 Task: Create a due date automation trigger when advanced on, on the monday before a card is due add content with a name or a description not containing resume at 11:00 AM.
Action: Mouse moved to (1140, 363)
Screenshot: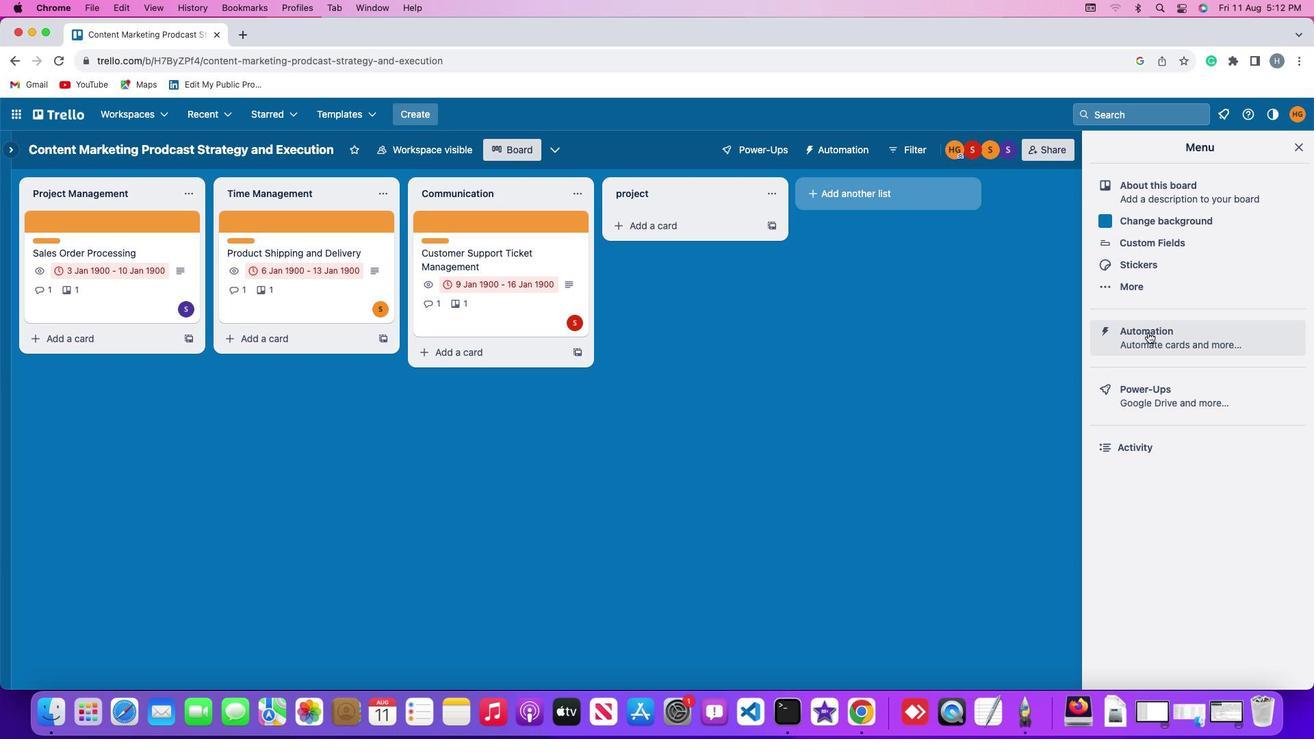 
Action: Mouse pressed left at (1140, 363)
Screenshot: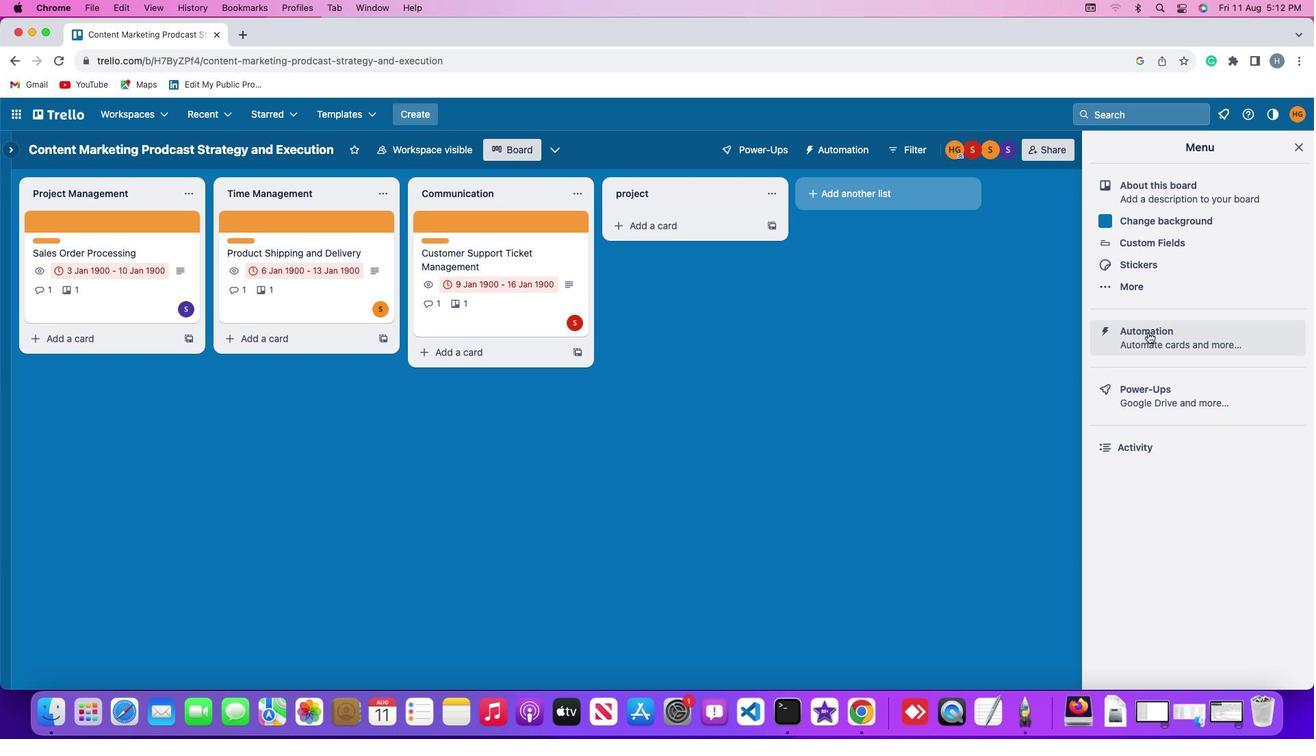 
Action: Mouse pressed left at (1140, 363)
Screenshot: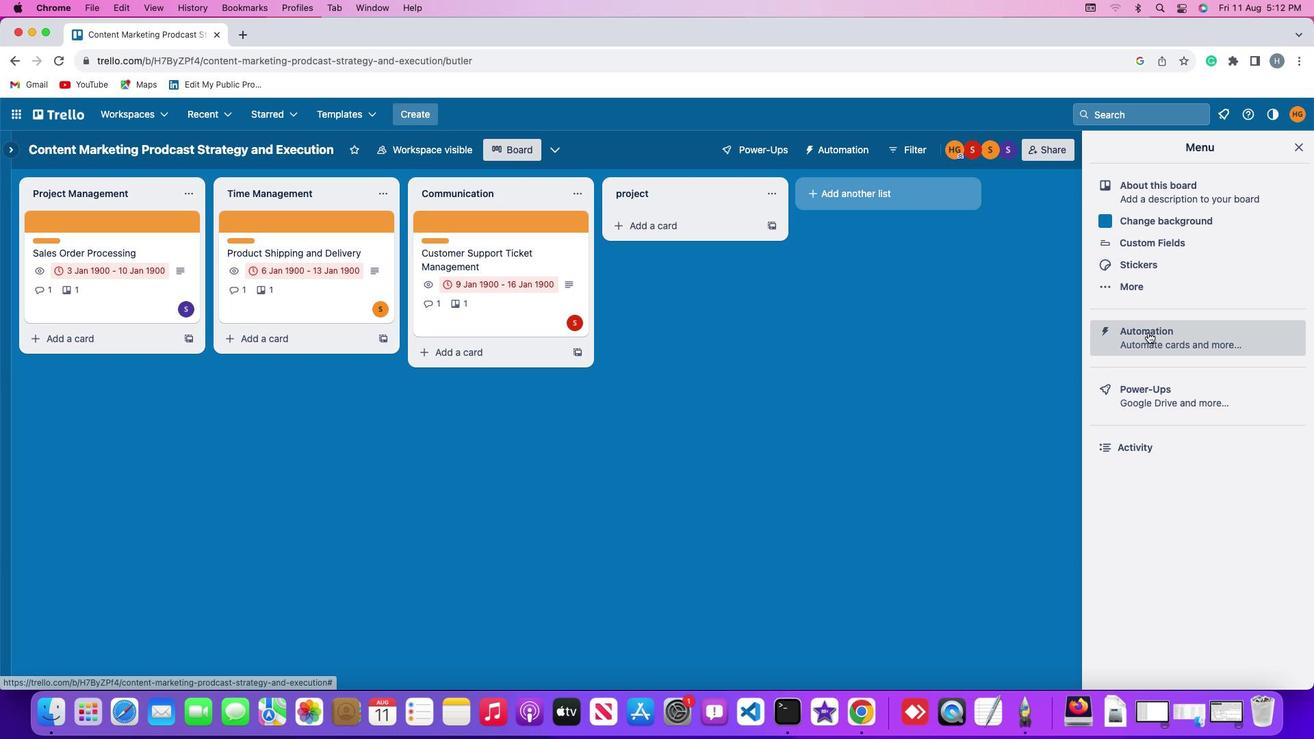 
Action: Mouse moved to (72, 356)
Screenshot: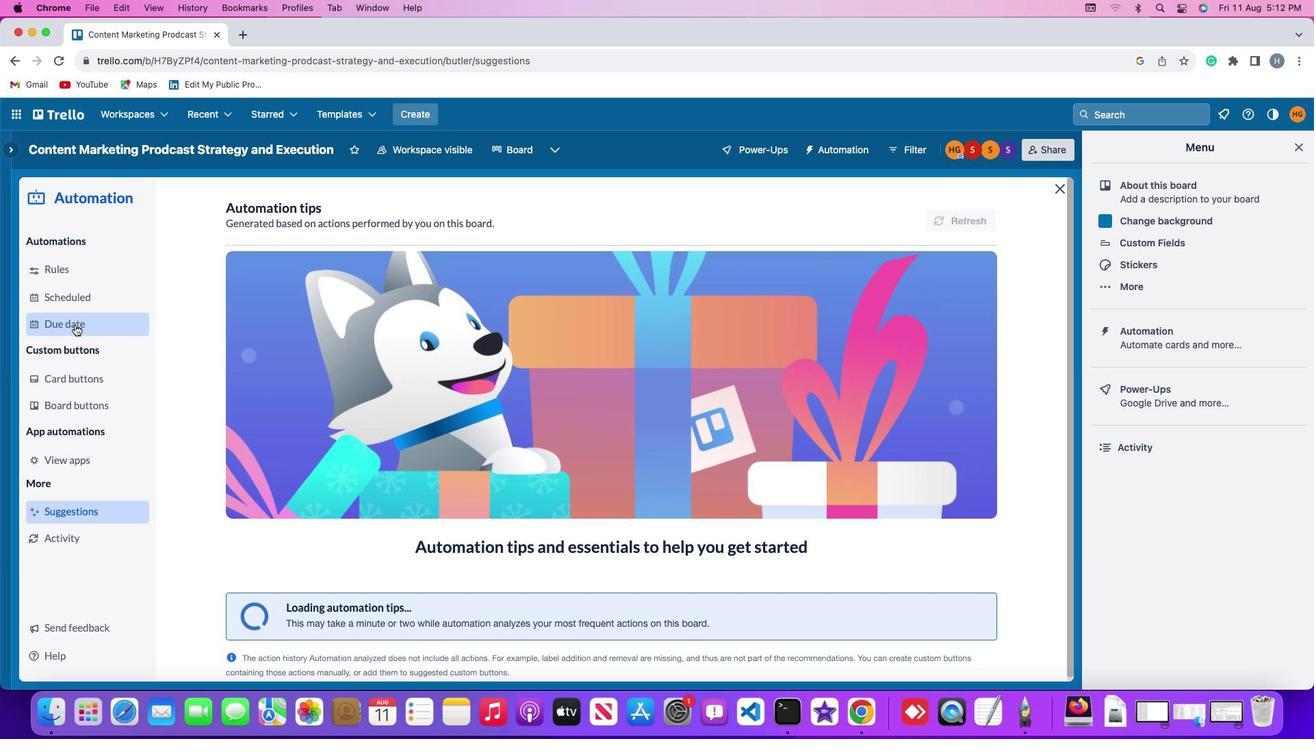 
Action: Mouse pressed left at (72, 356)
Screenshot: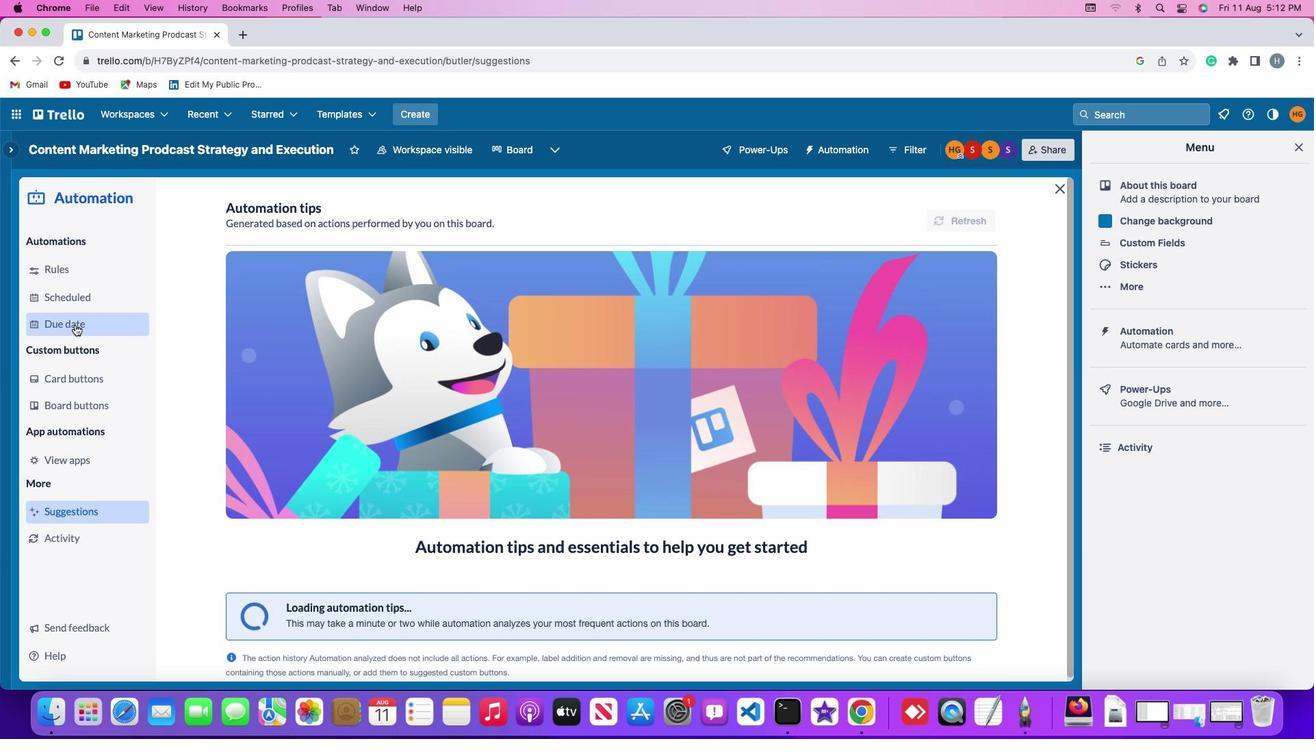 
Action: Mouse moved to (929, 256)
Screenshot: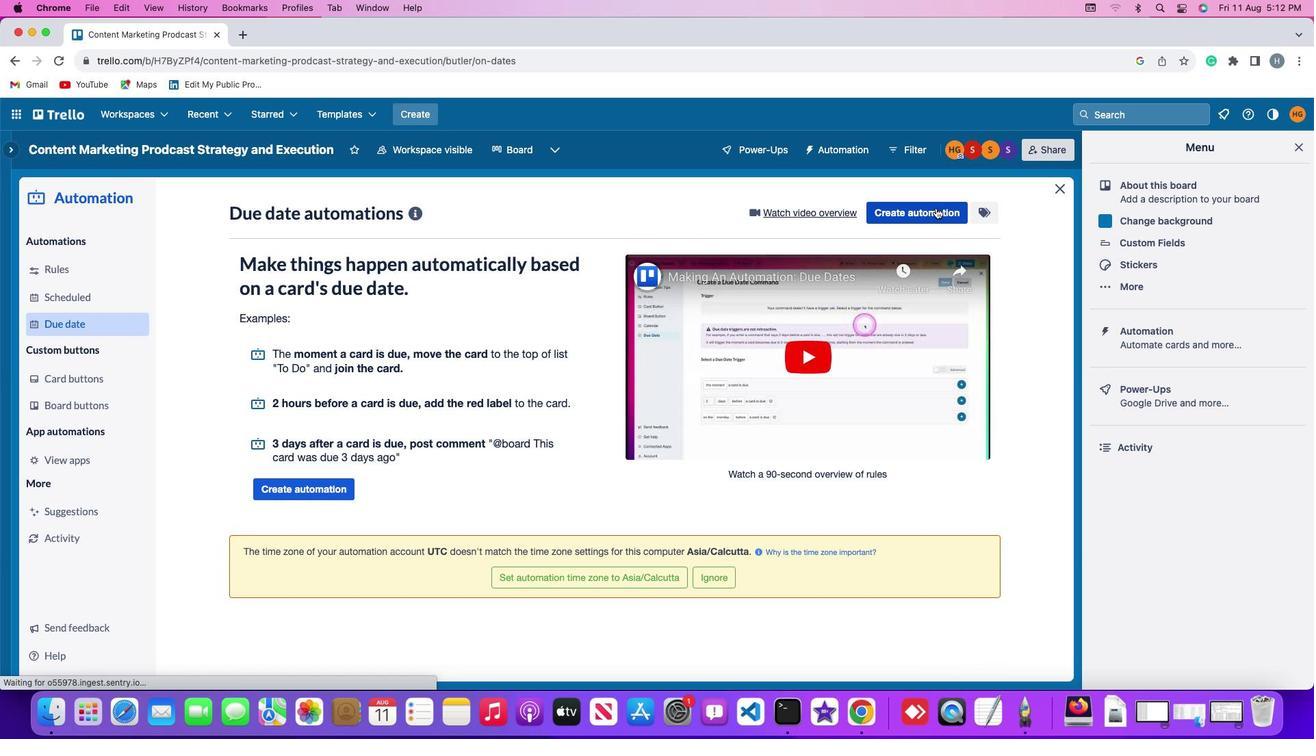 
Action: Mouse pressed left at (929, 256)
Screenshot: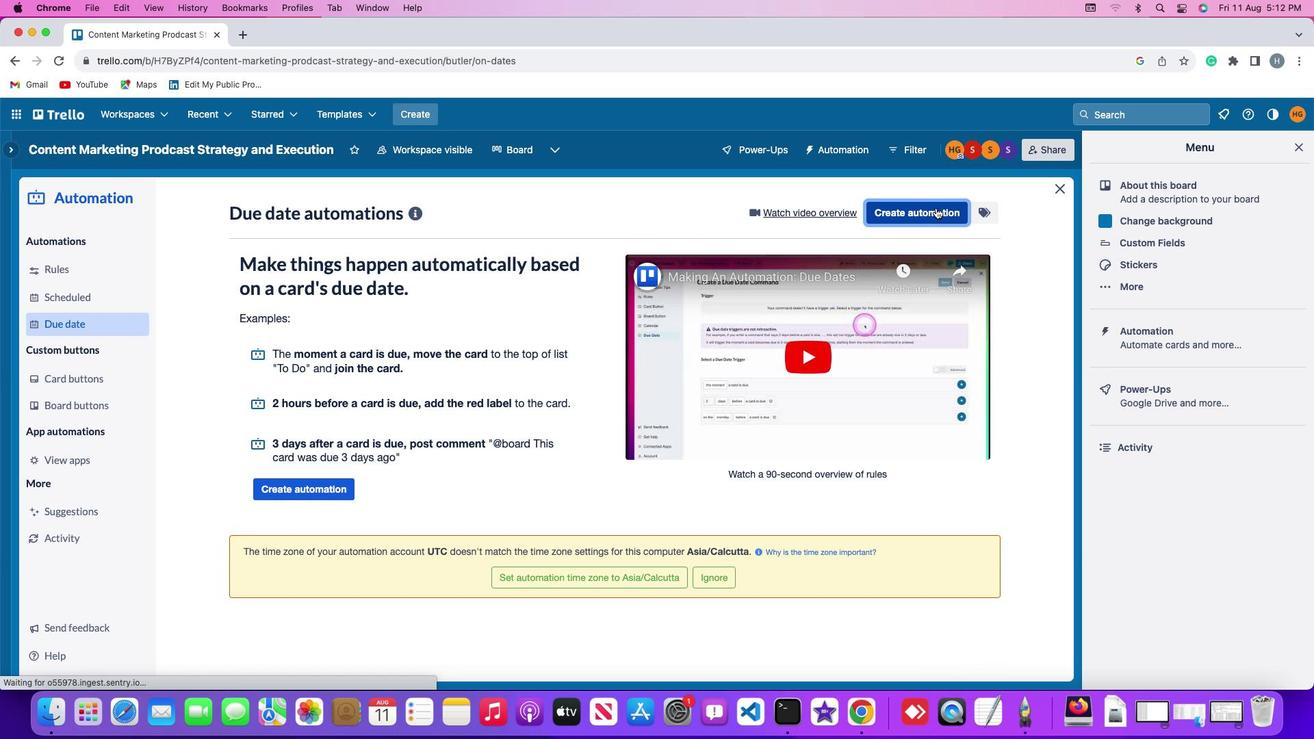 
Action: Mouse moved to (260, 373)
Screenshot: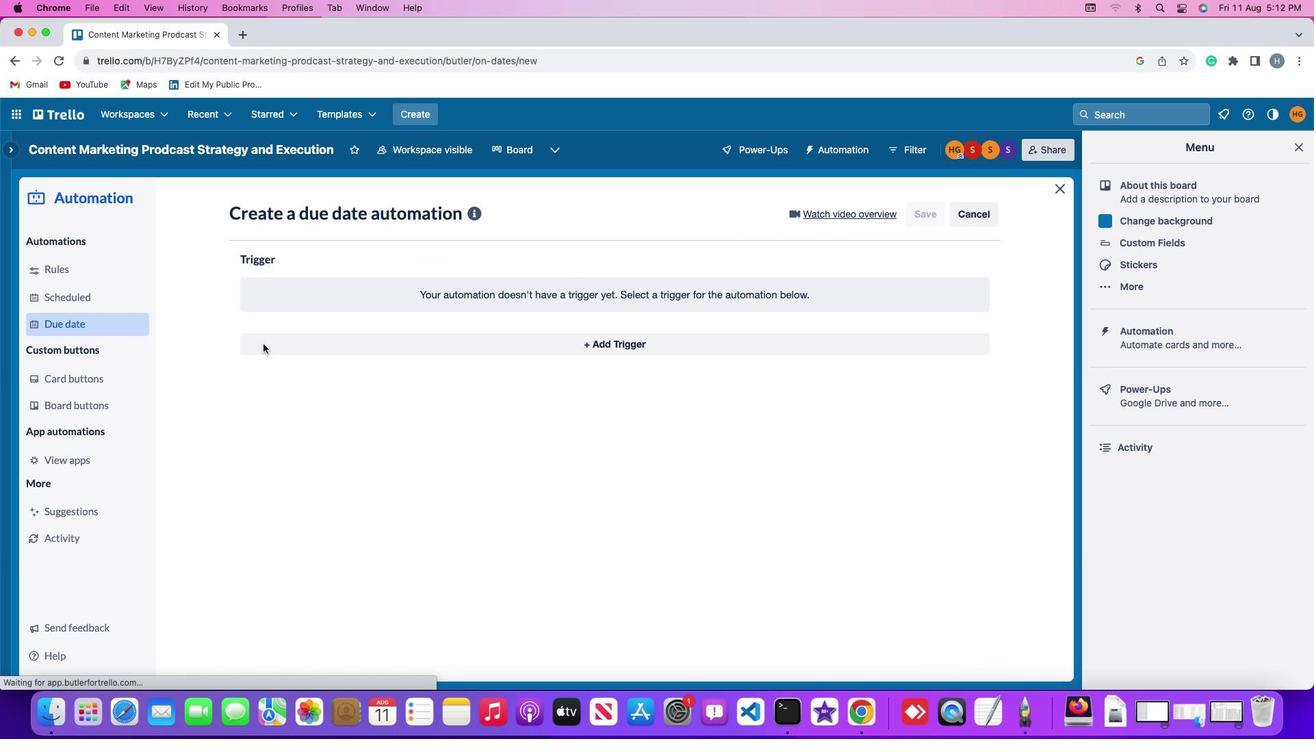 
Action: Mouse pressed left at (260, 373)
Screenshot: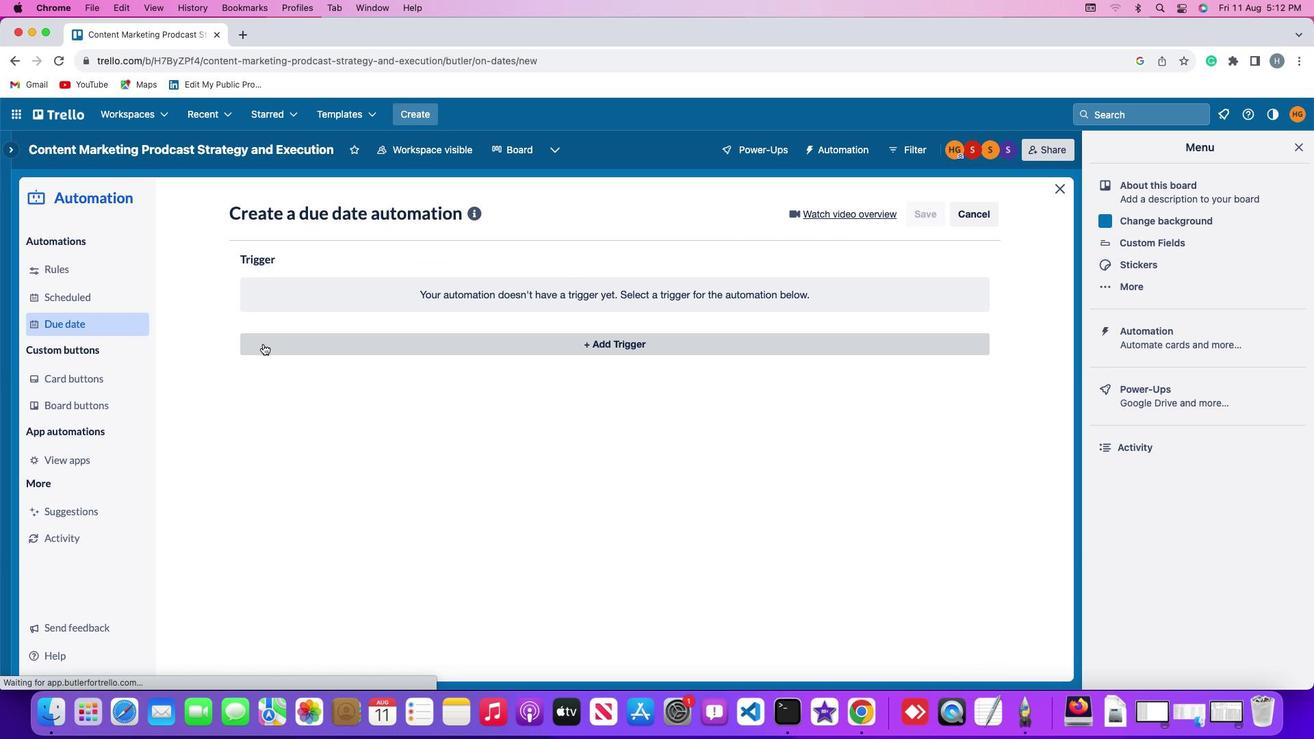 
Action: Mouse moved to (297, 596)
Screenshot: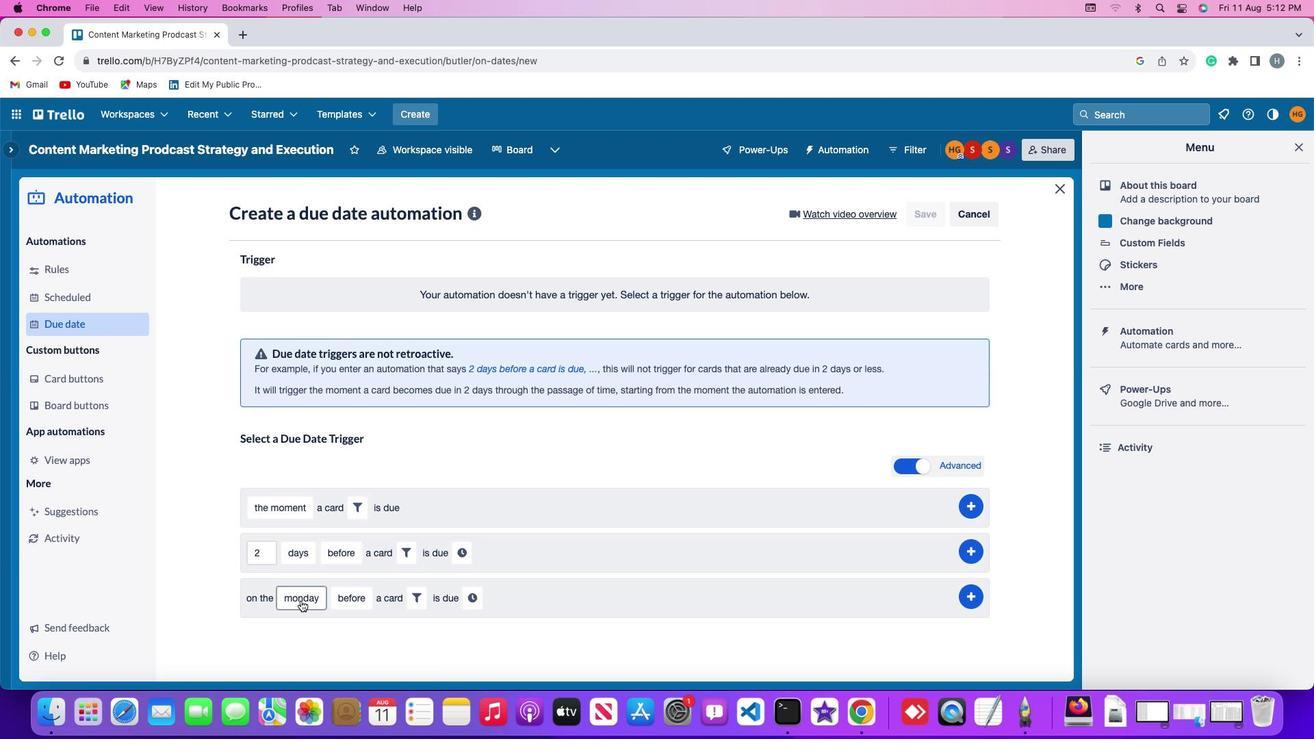 
Action: Mouse pressed left at (297, 596)
Screenshot: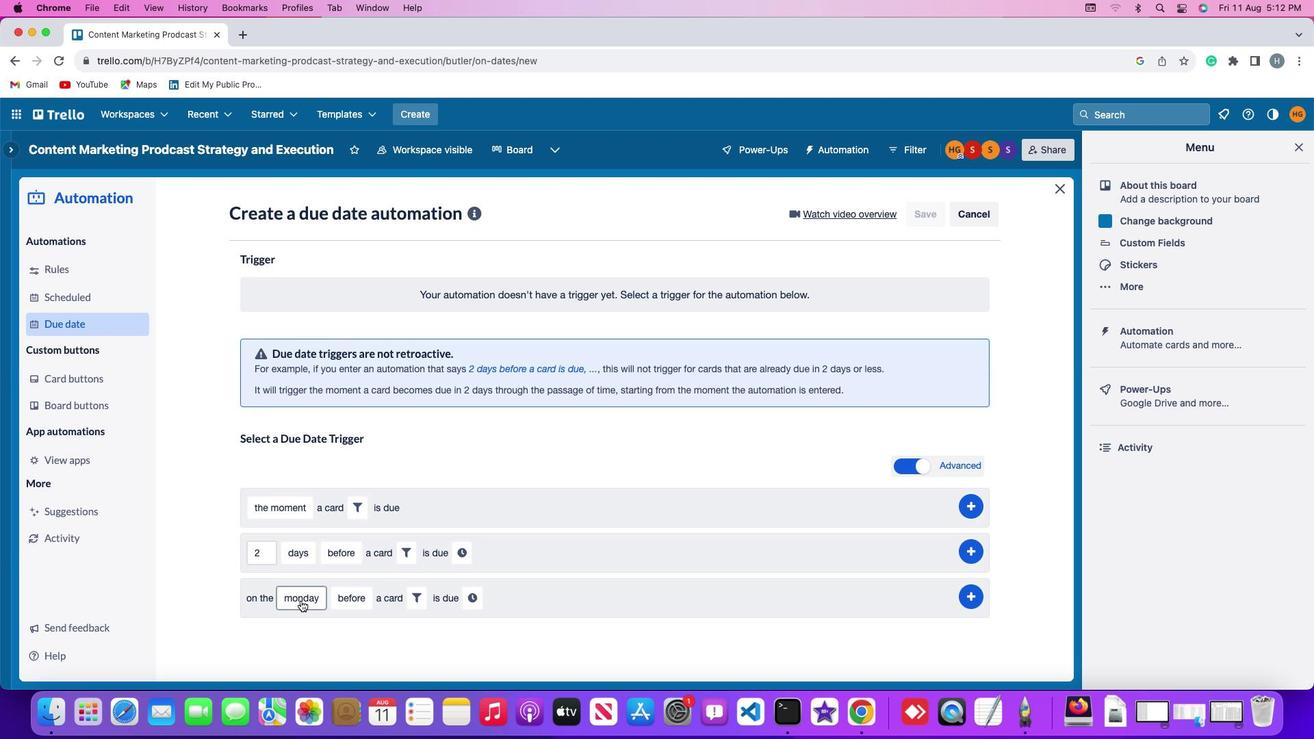 
Action: Mouse moved to (323, 430)
Screenshot: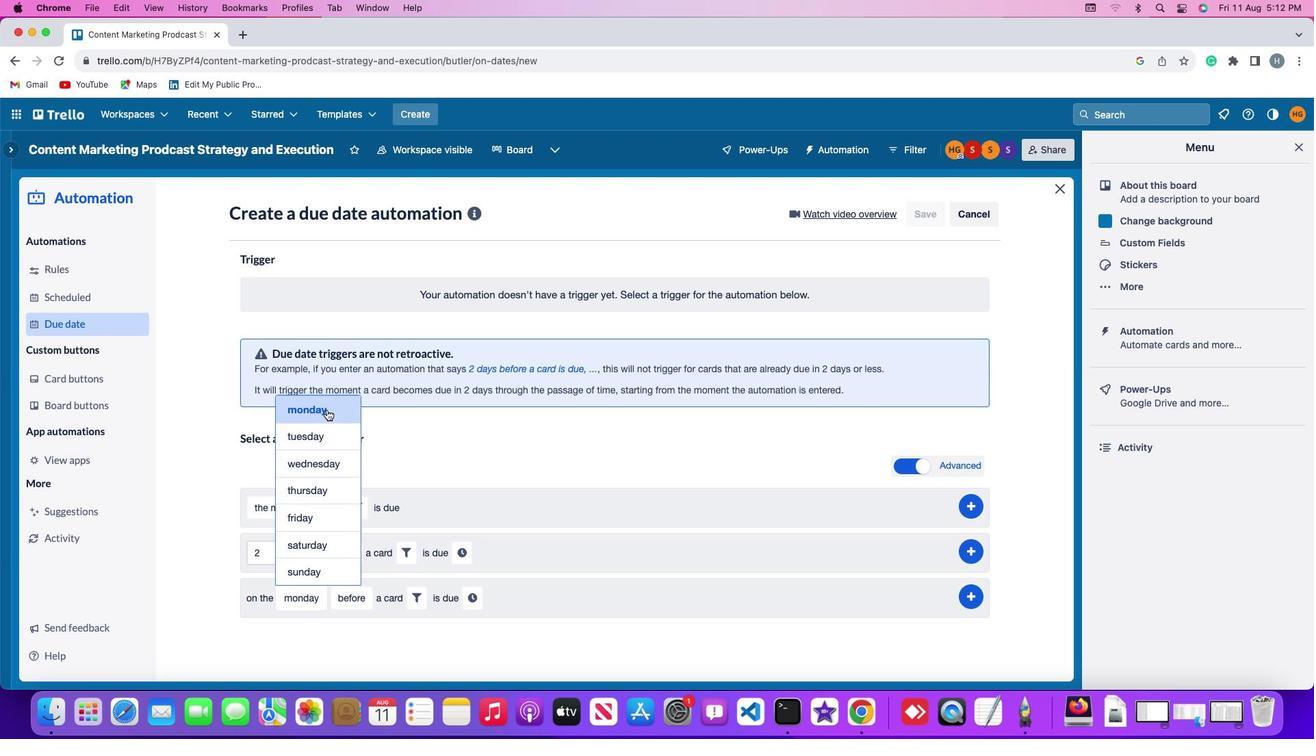 
Action: Mouse pressed left at (323, 430)
Screenshot: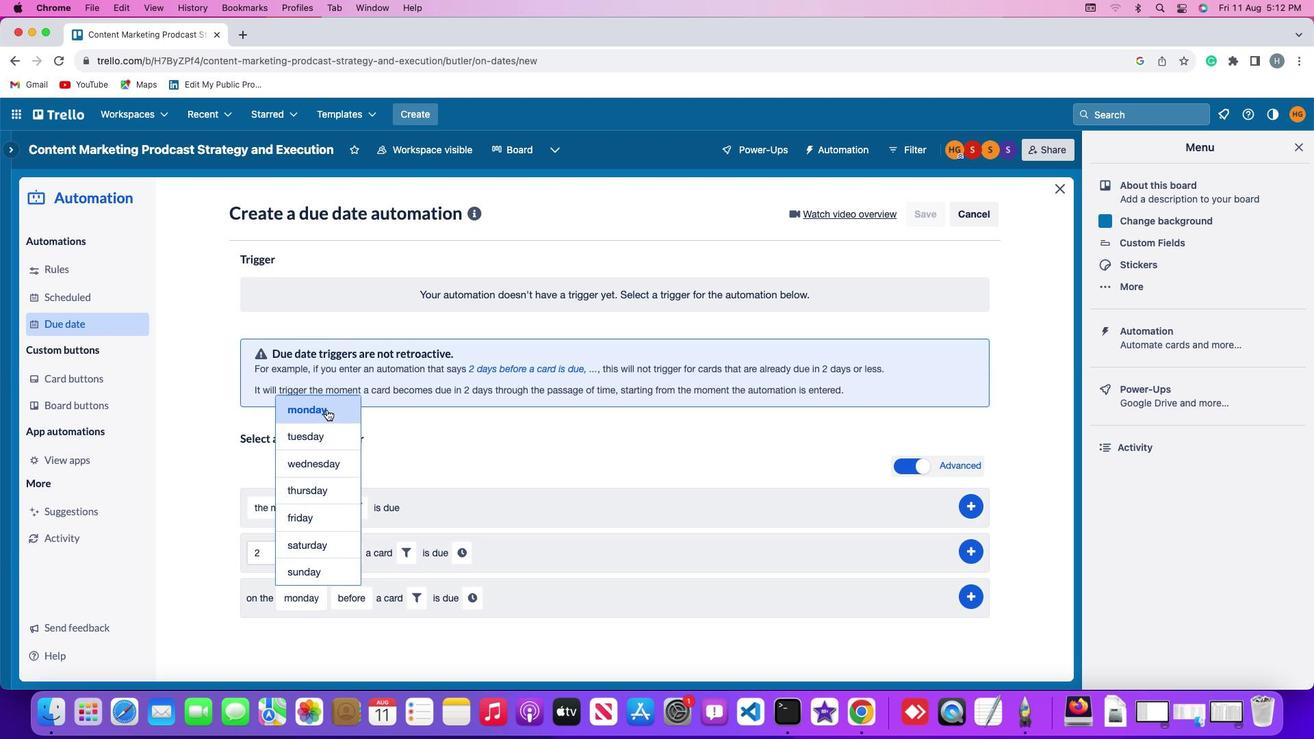 
Action: Mouse moved to (339, 593)
Screenshot: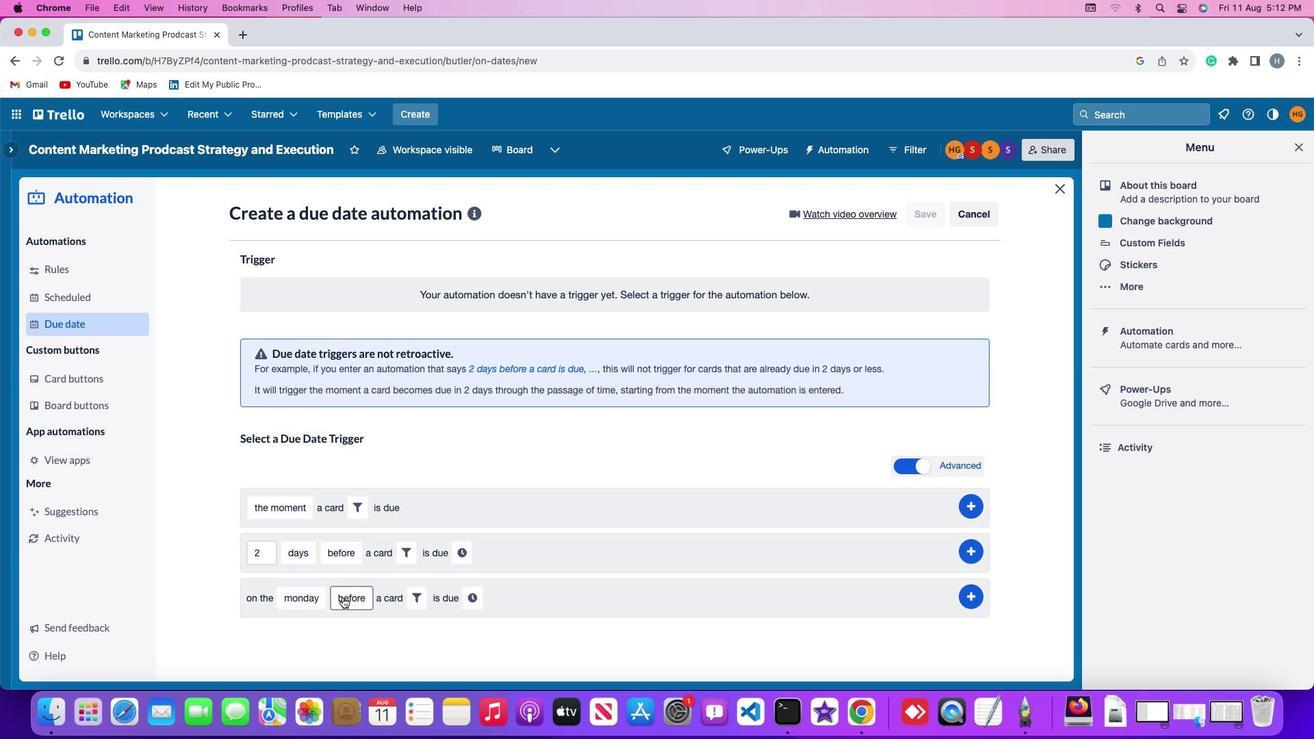 
Action: Mouse pressed left at (339, 593)
Screenshot: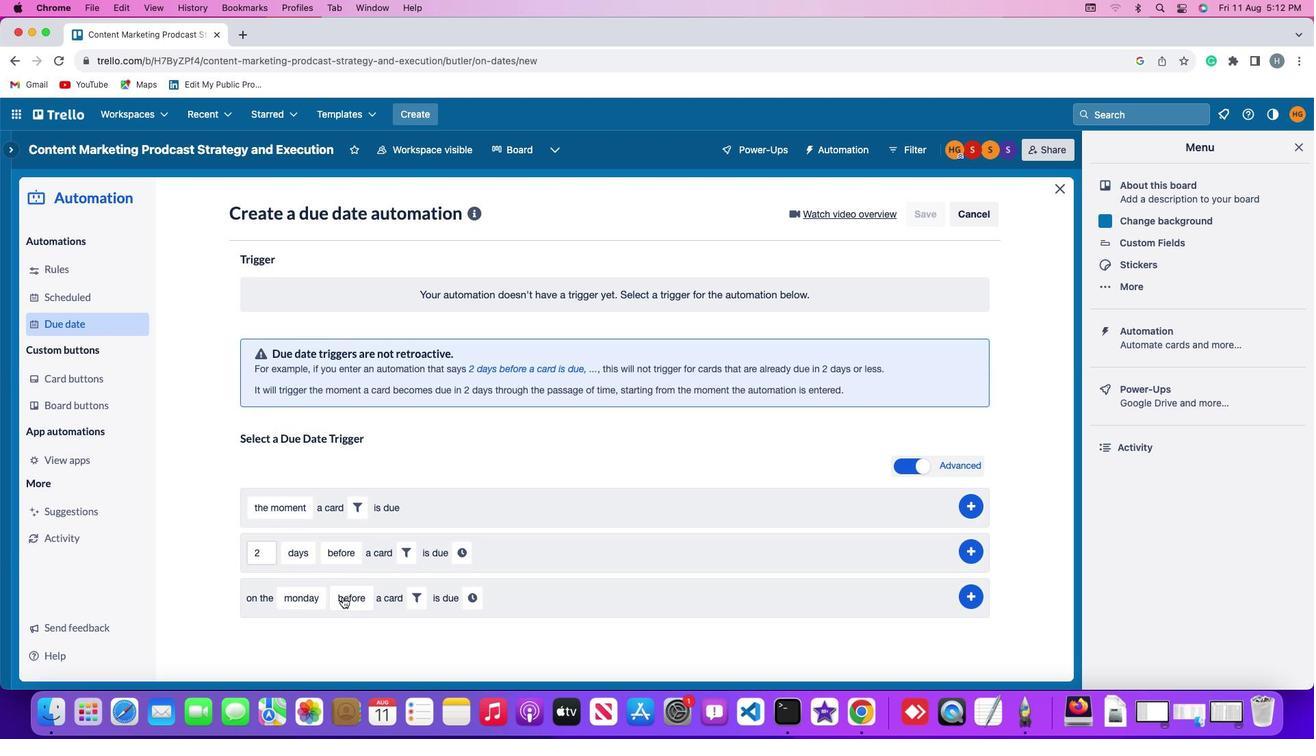 
Action: Mouse moved to (371, 497)
Screenshot: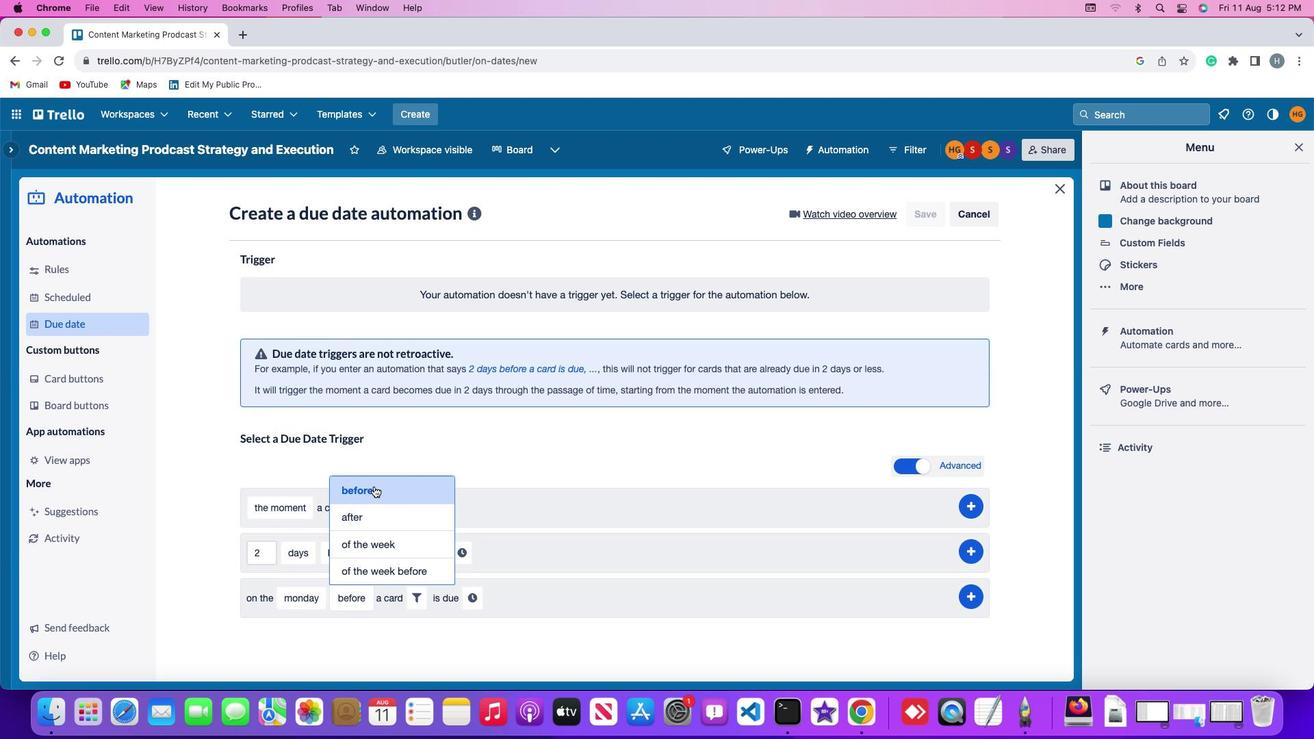 
Action: Mouse pressed left at (371, 497)
Screenshot: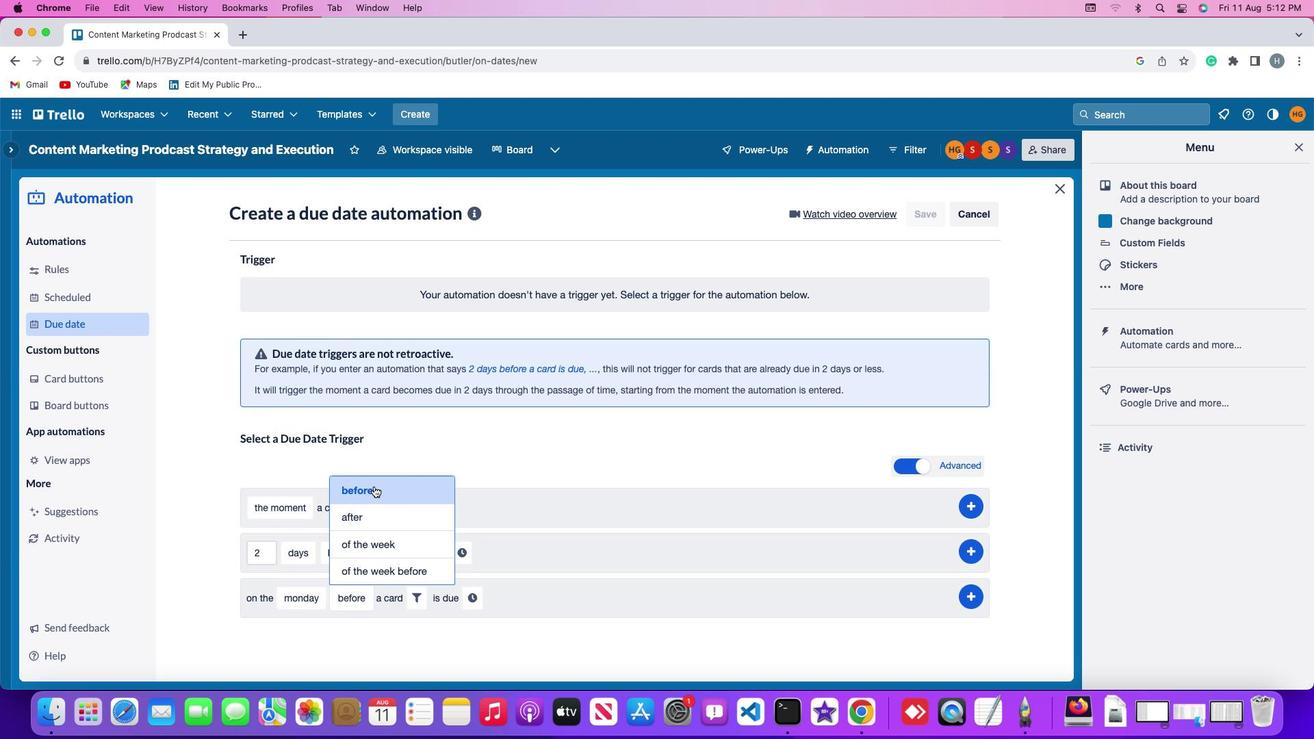 
Action: Mouse moved to (415, 588)
Screenshot: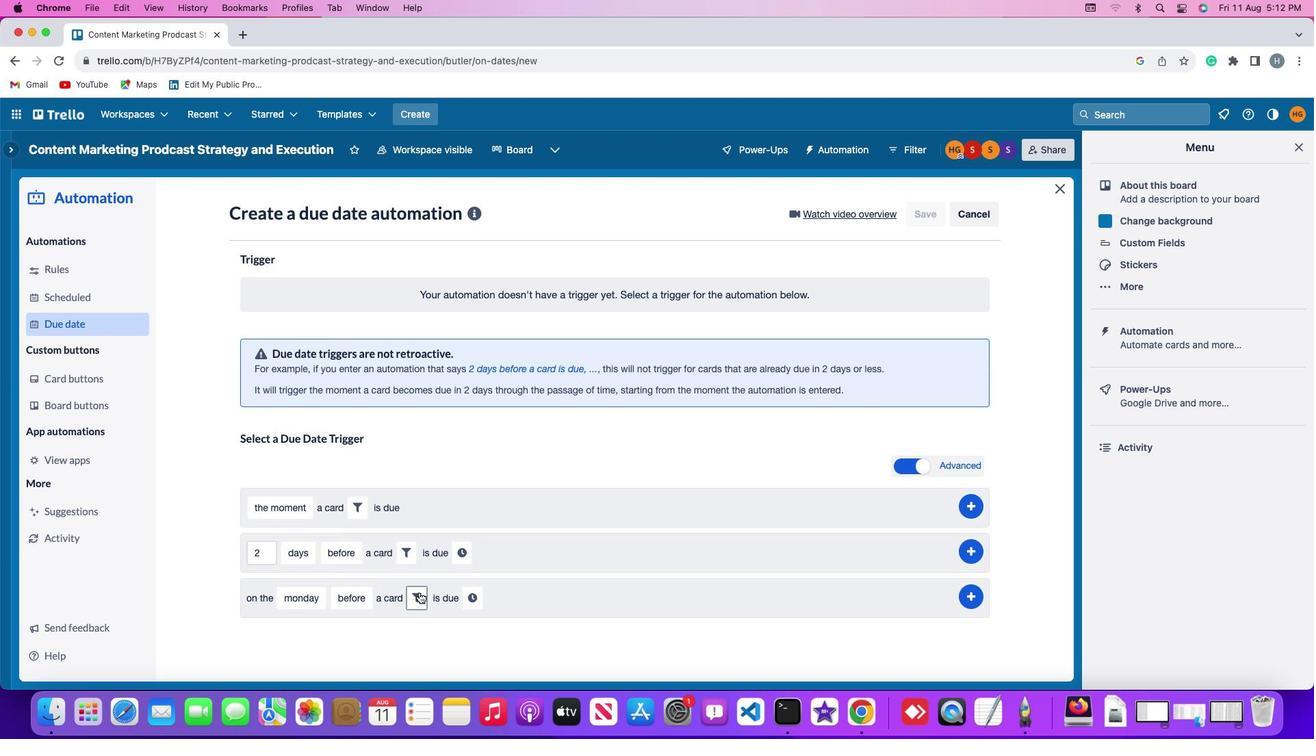 
Action: Mouse pressed left at (415, 588)
Screenshot: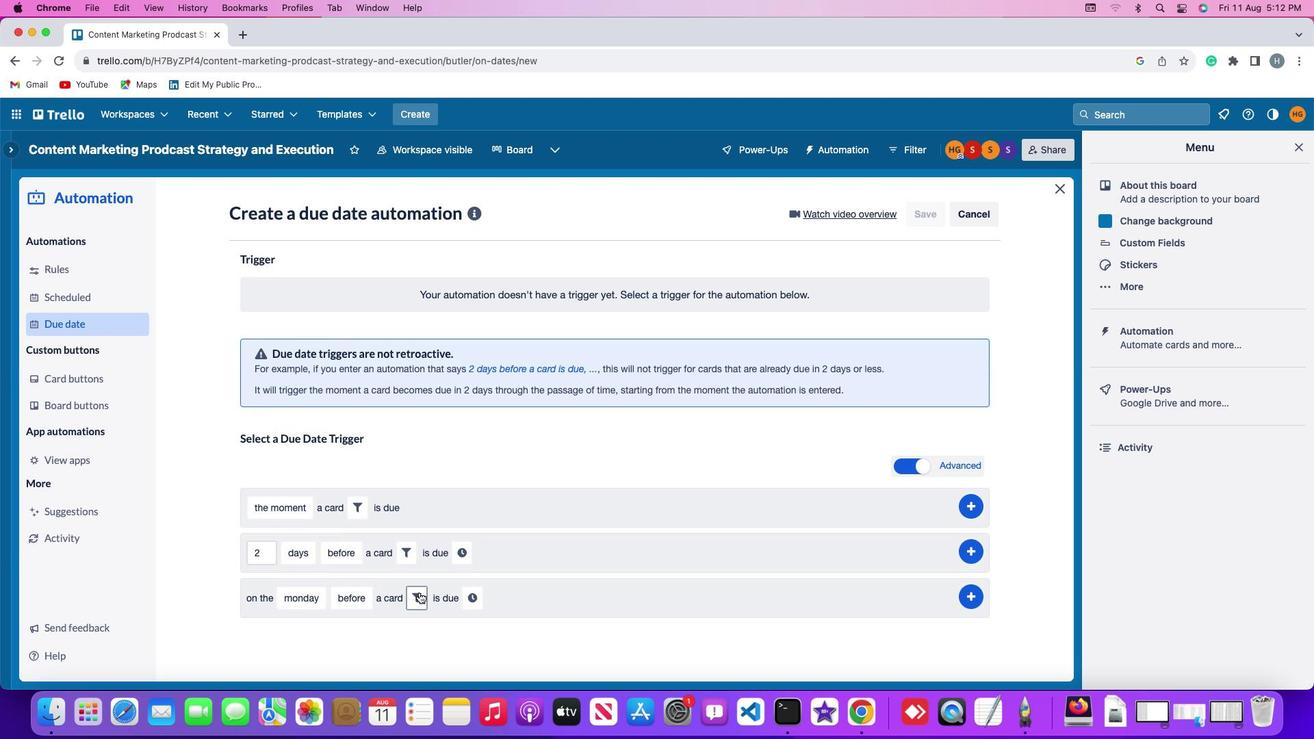 
Action: Mouse moved to (576, 634)
Screenshot: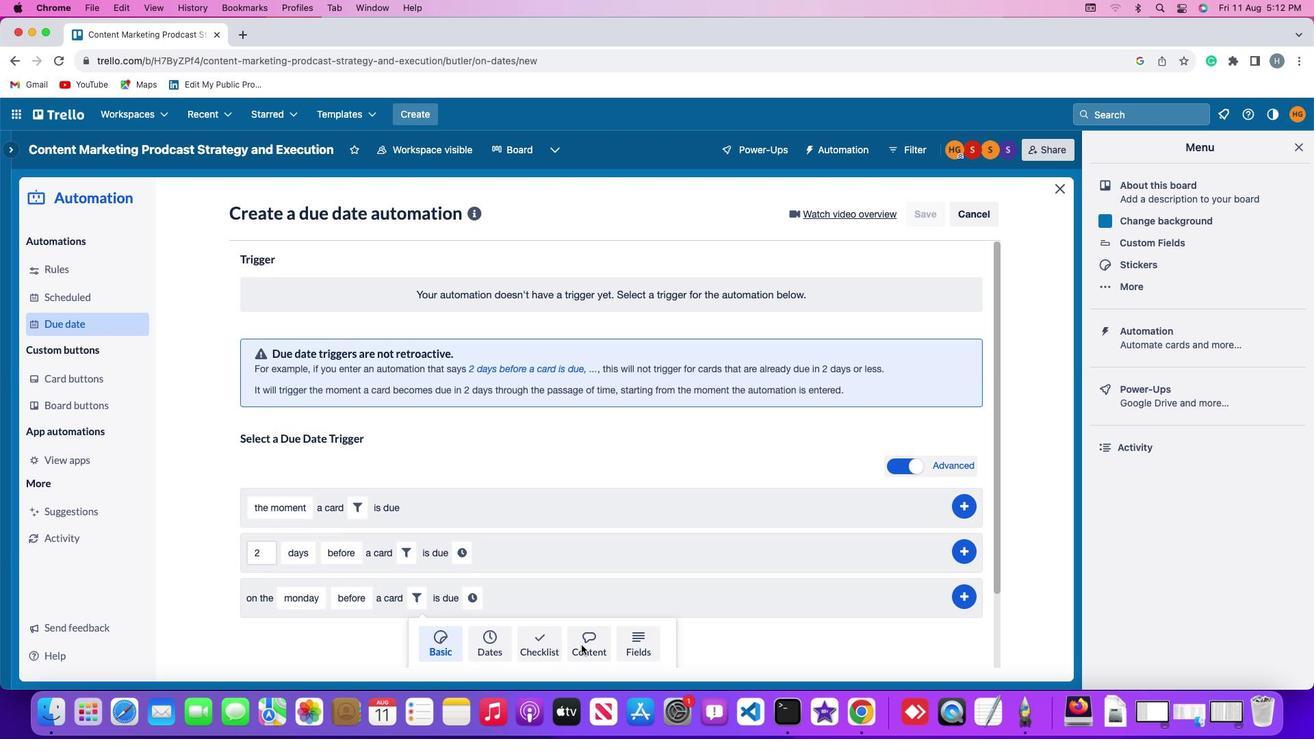 
Action: Mouse pressed left at (576, 634)
Screenshot: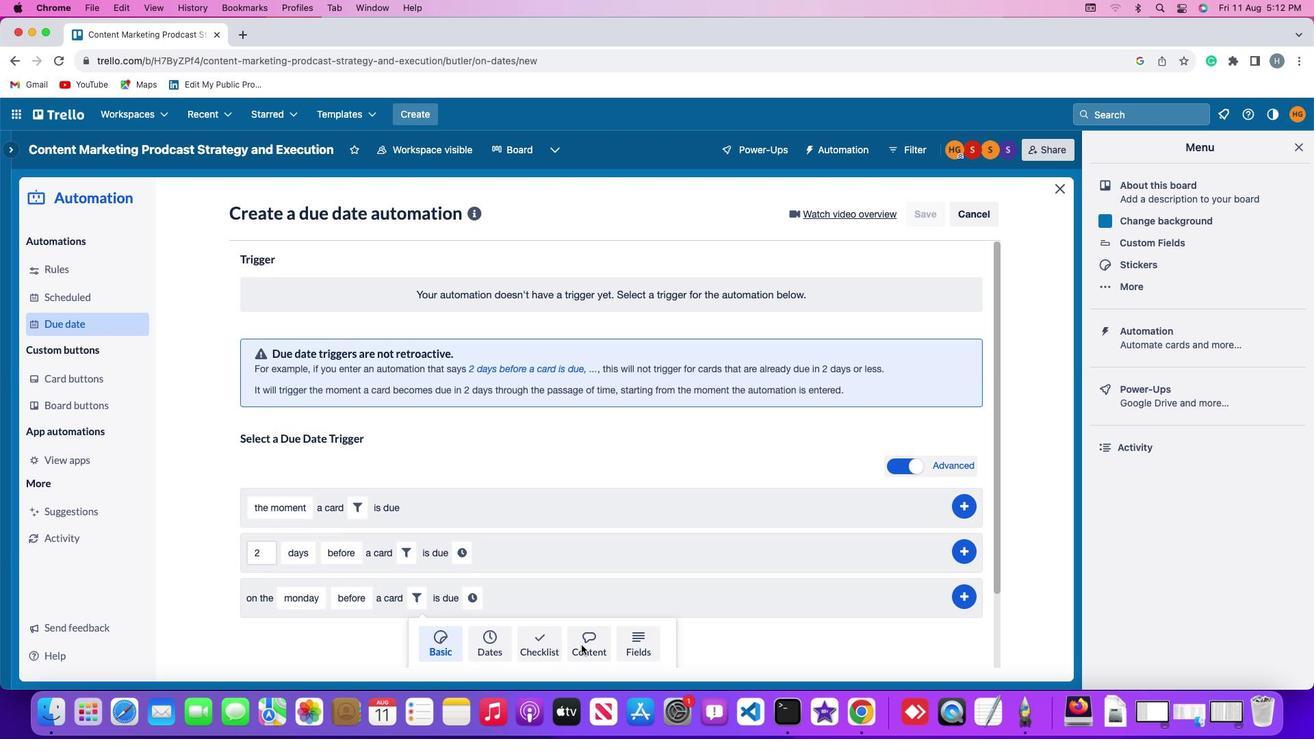 
Action: Mouse moved to (360, 632)
Screenshot: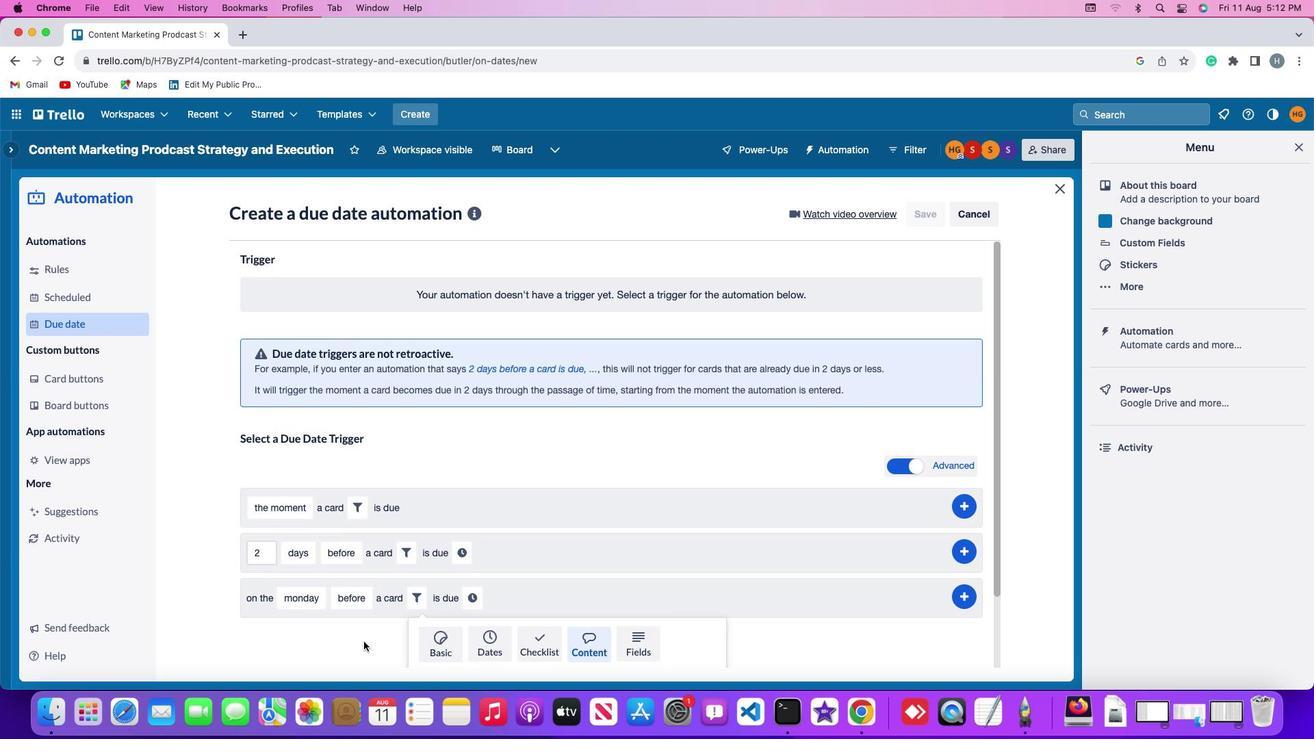 
Action: Mouse scrolled (360, 632) with delta (0, 74)
Screenshot: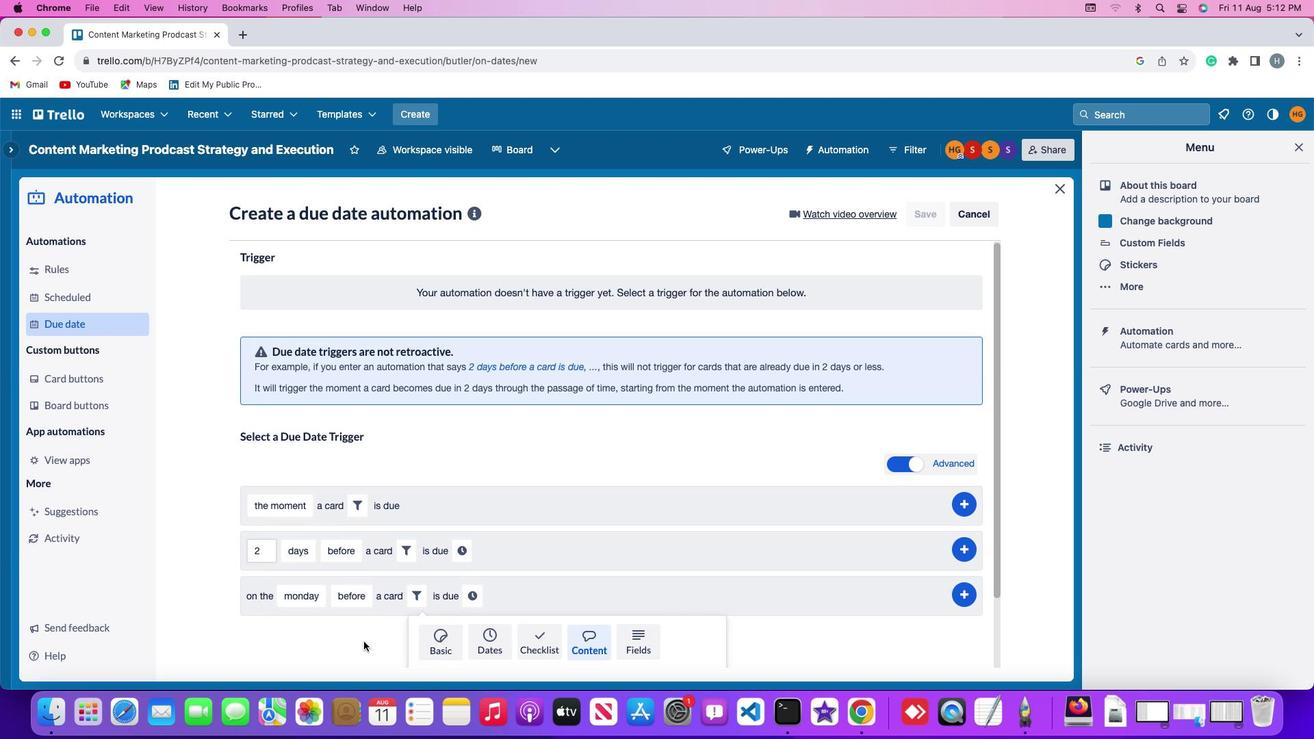 
Action: Mouse moved to (360, 632)
Screenshot: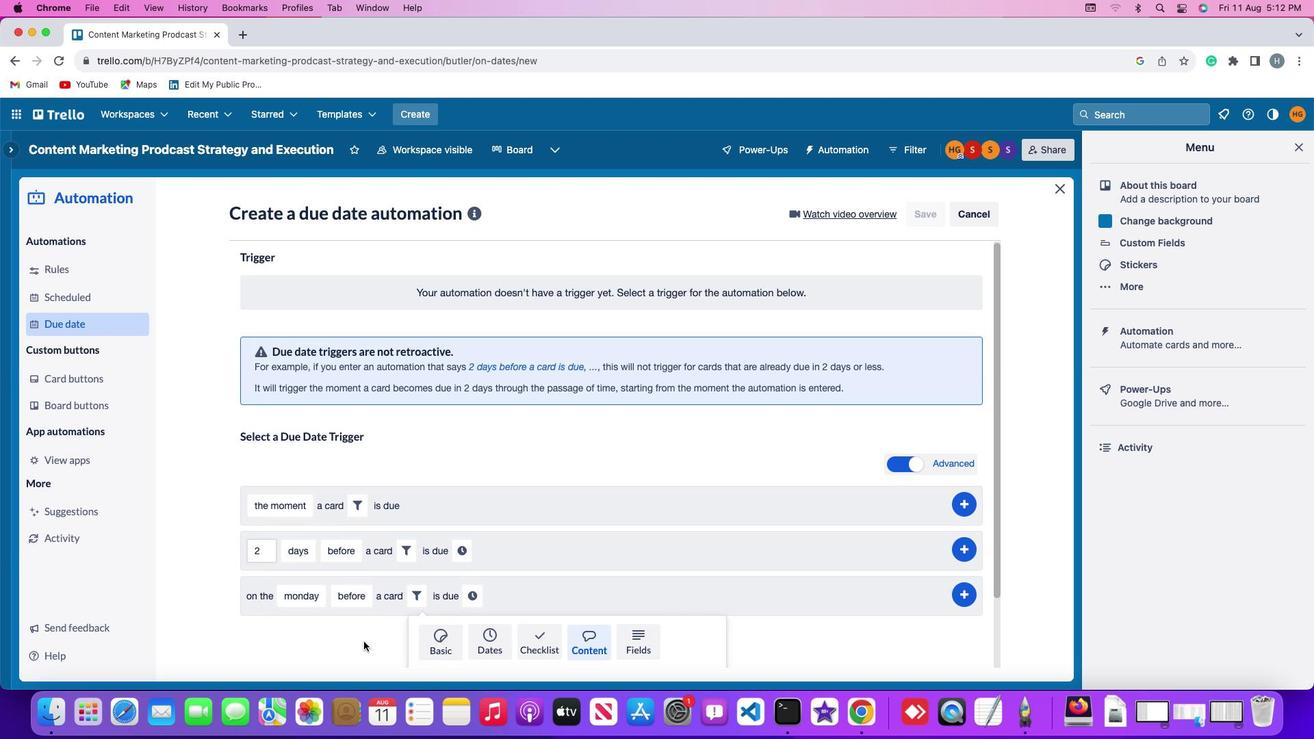 
Action: Mouse scrolled (360, 632) with delta (0, 74)
Screenshot: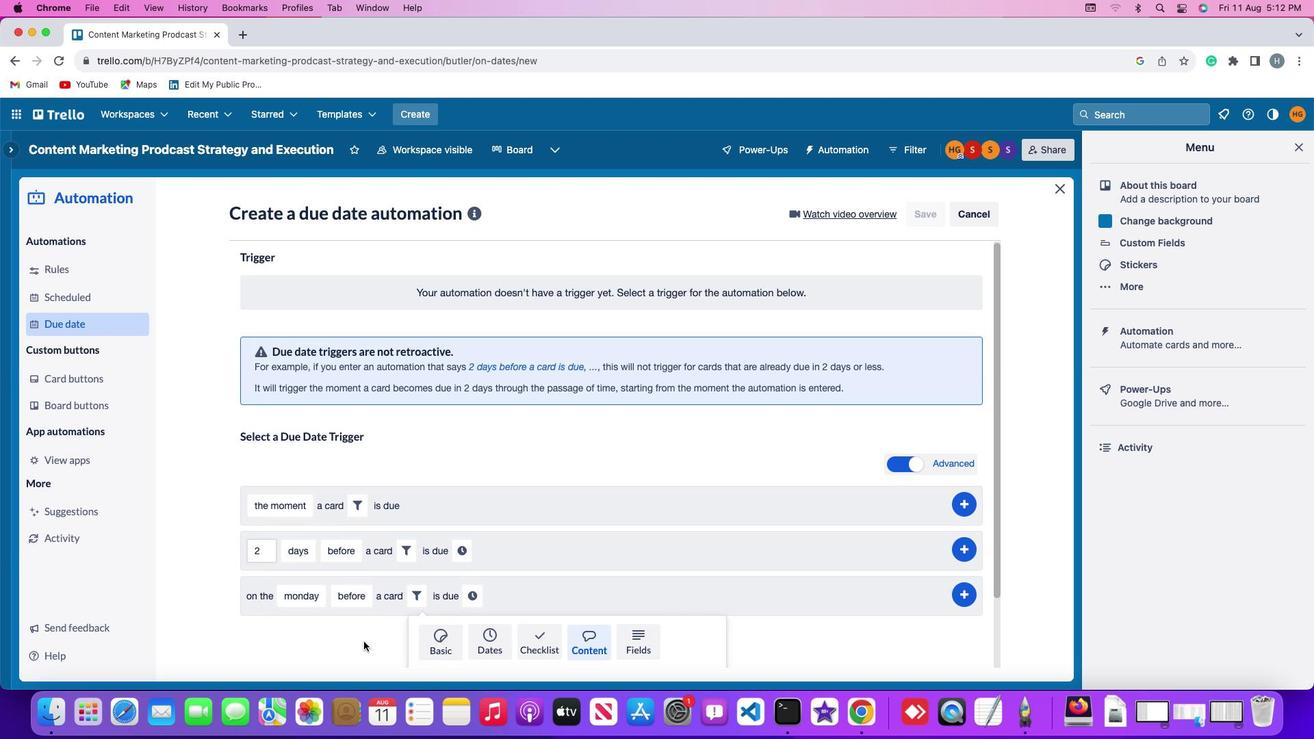 
Action: Mouse scrolled (360, 632) with delta (0, 73)
Screenshot: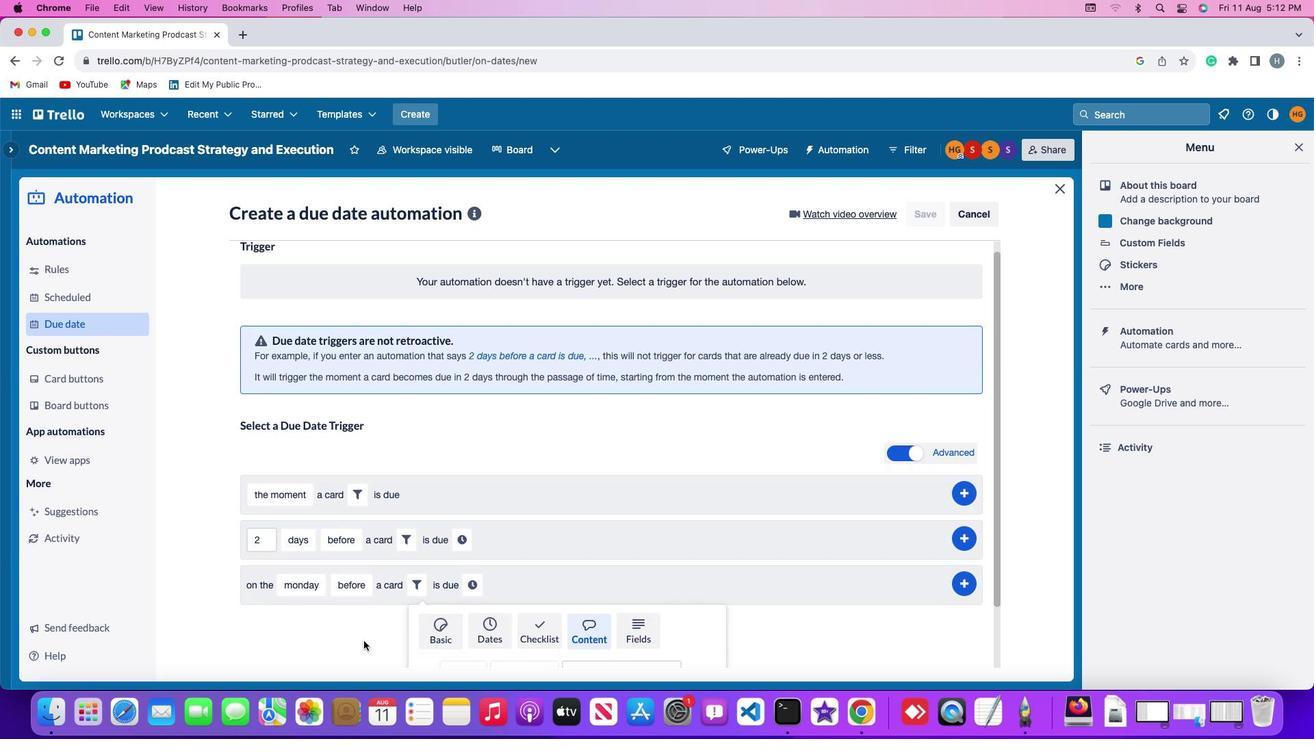 
Action: Mouse scrolled (360, 632) with delta (0, 72)
Screenshot: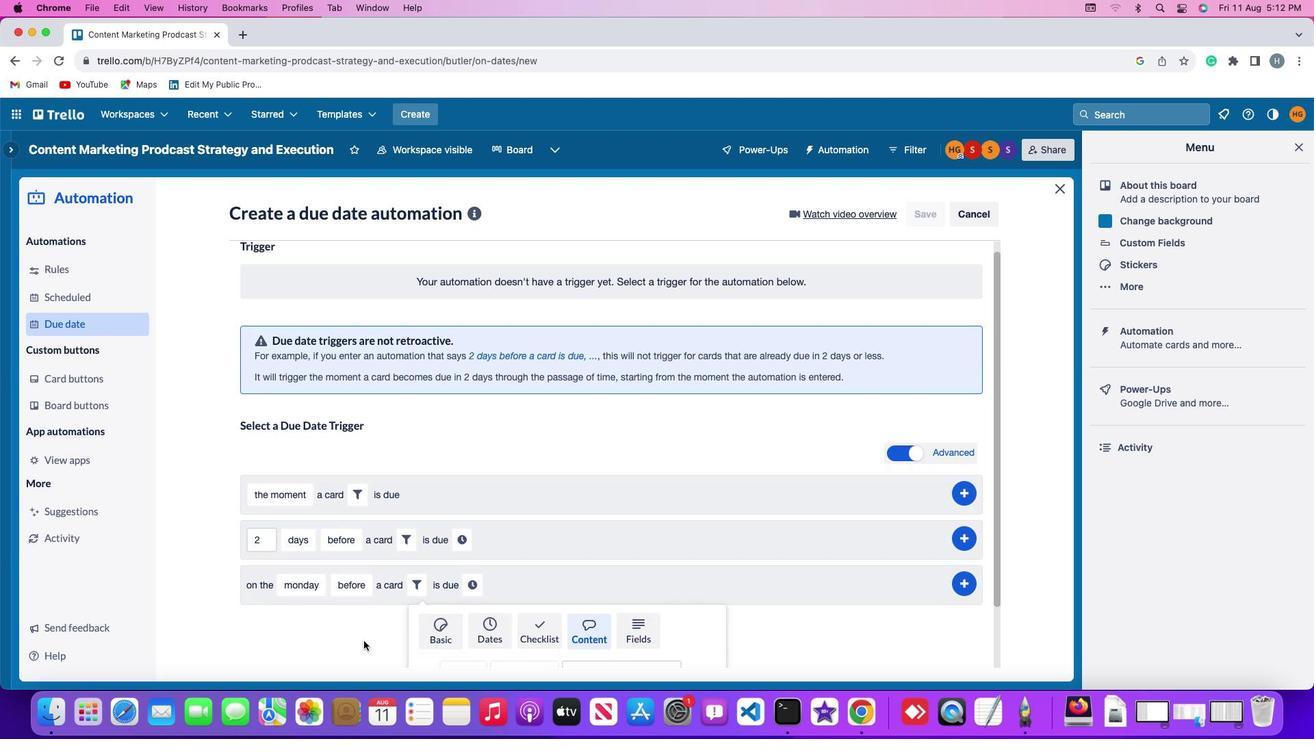 
Action: Mouse moved to (360, 632)
Screenshot: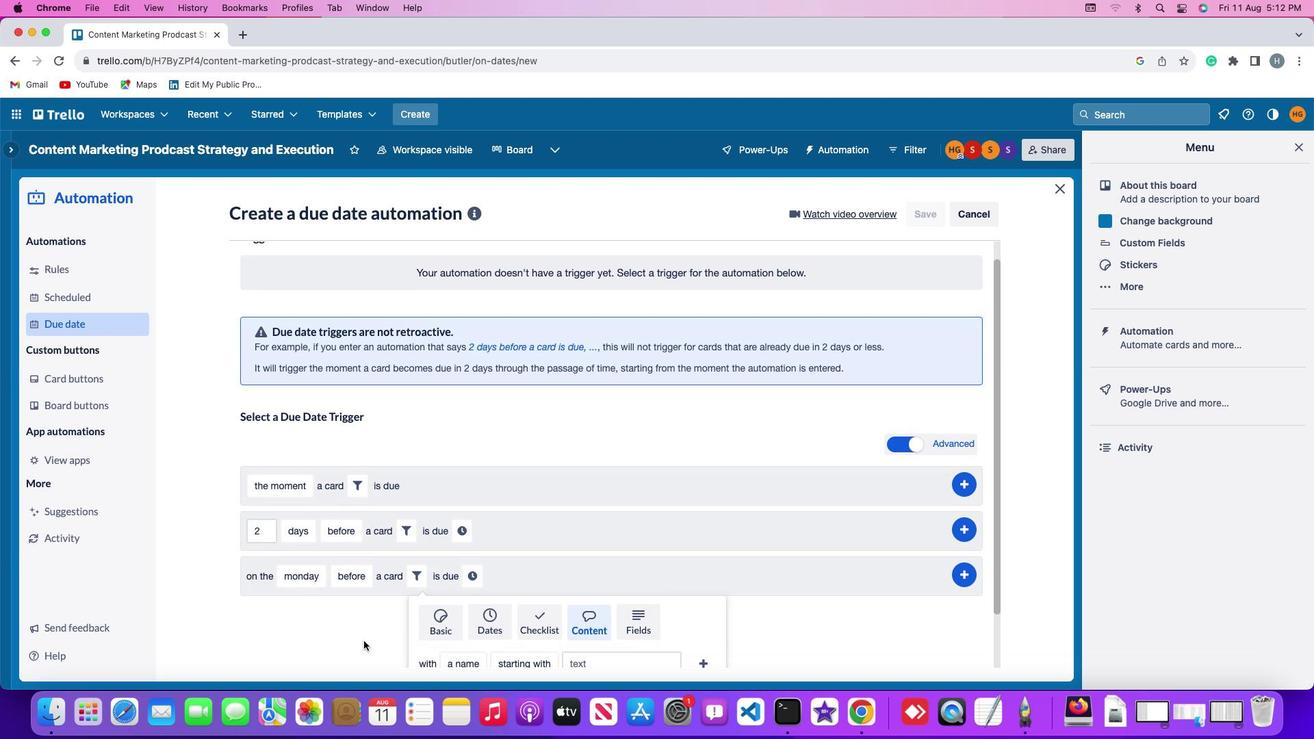 
Action: Mouse scrolled (360, 632) with delta (0, 71)
Screenshot: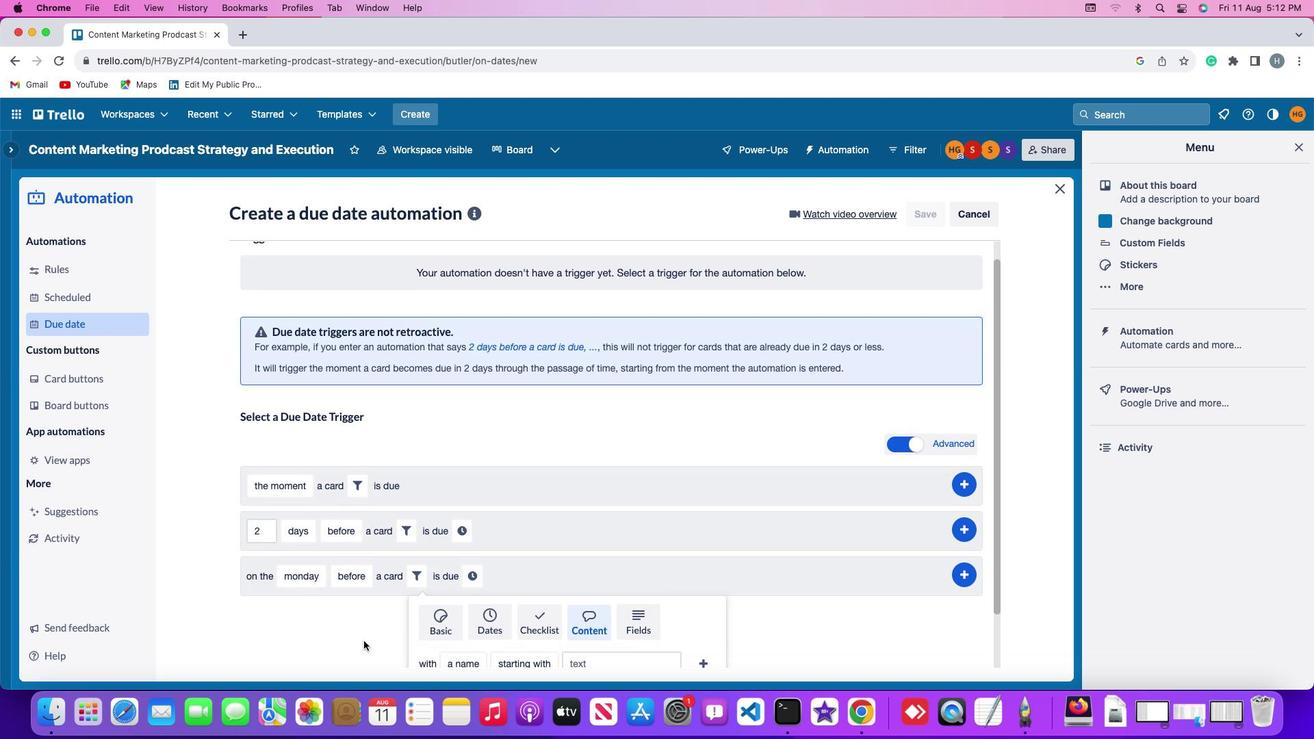 
Action: Mouse moved to (359, 630)
Screenshot: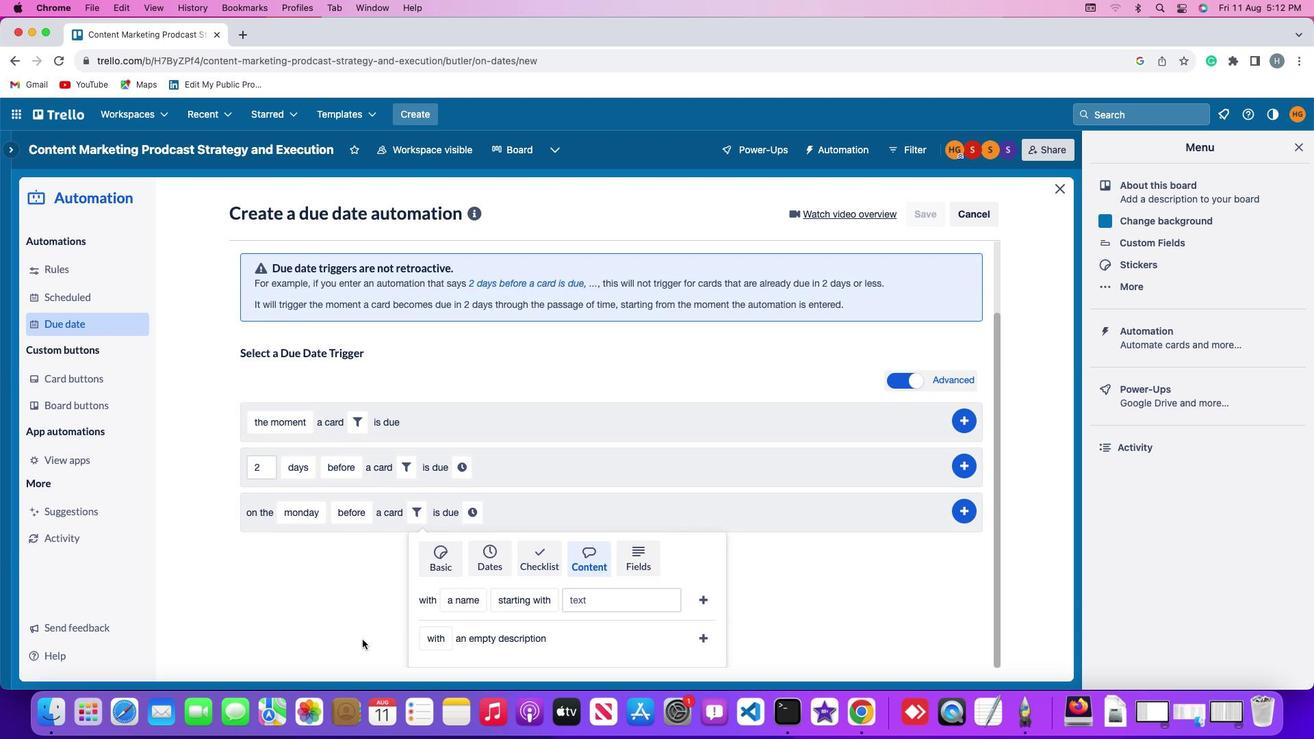 
Action: Mouse scrolled (359, 630) with delta (0, 74)
Screenshot: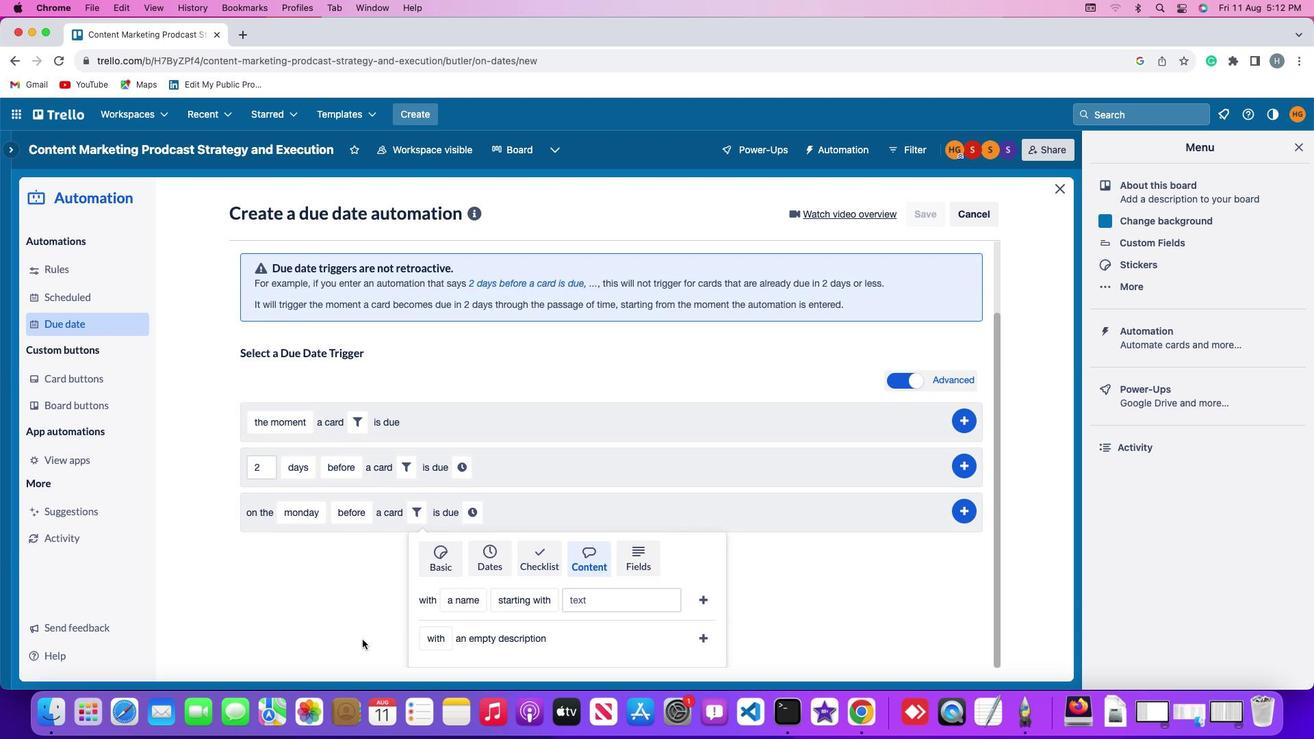 
Action: Mouse scrolled (359, 630) with delta (0, 74)
Screenshot: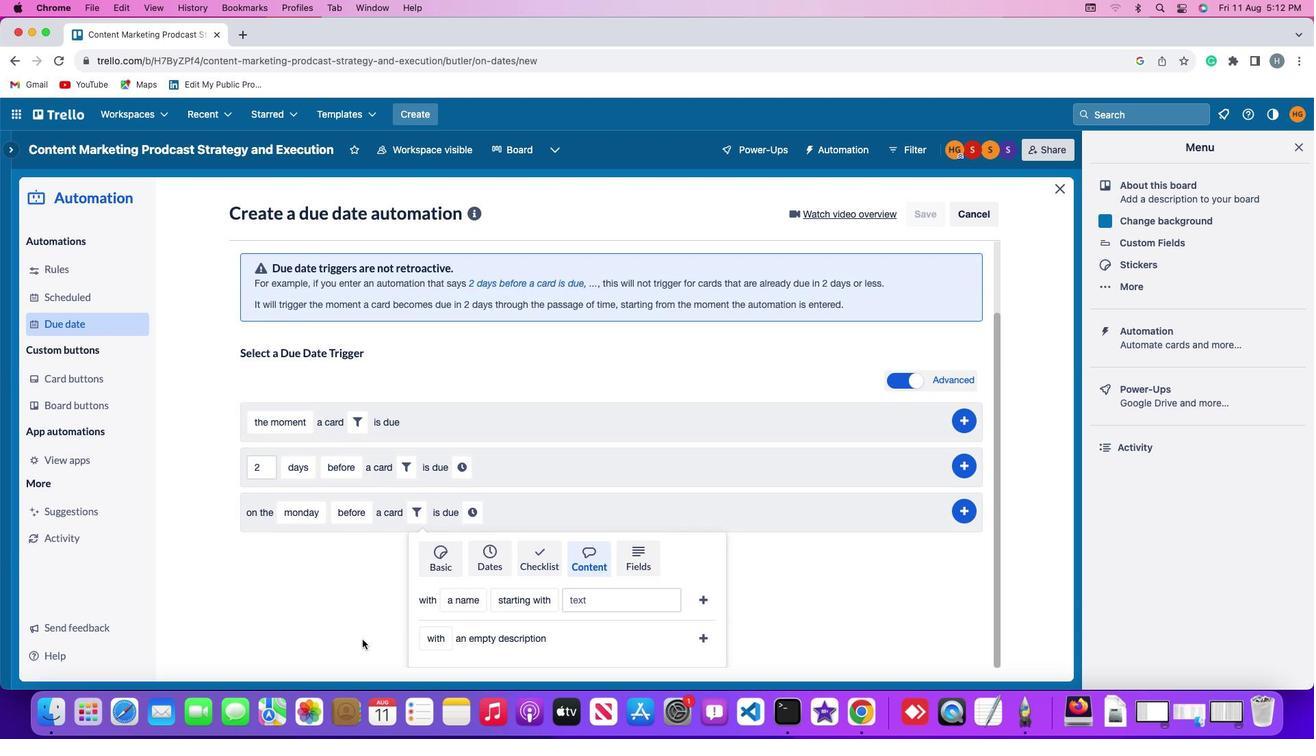 
Action: Mouse scrolled (359, 630) with delta (0, 73)
Screenshot: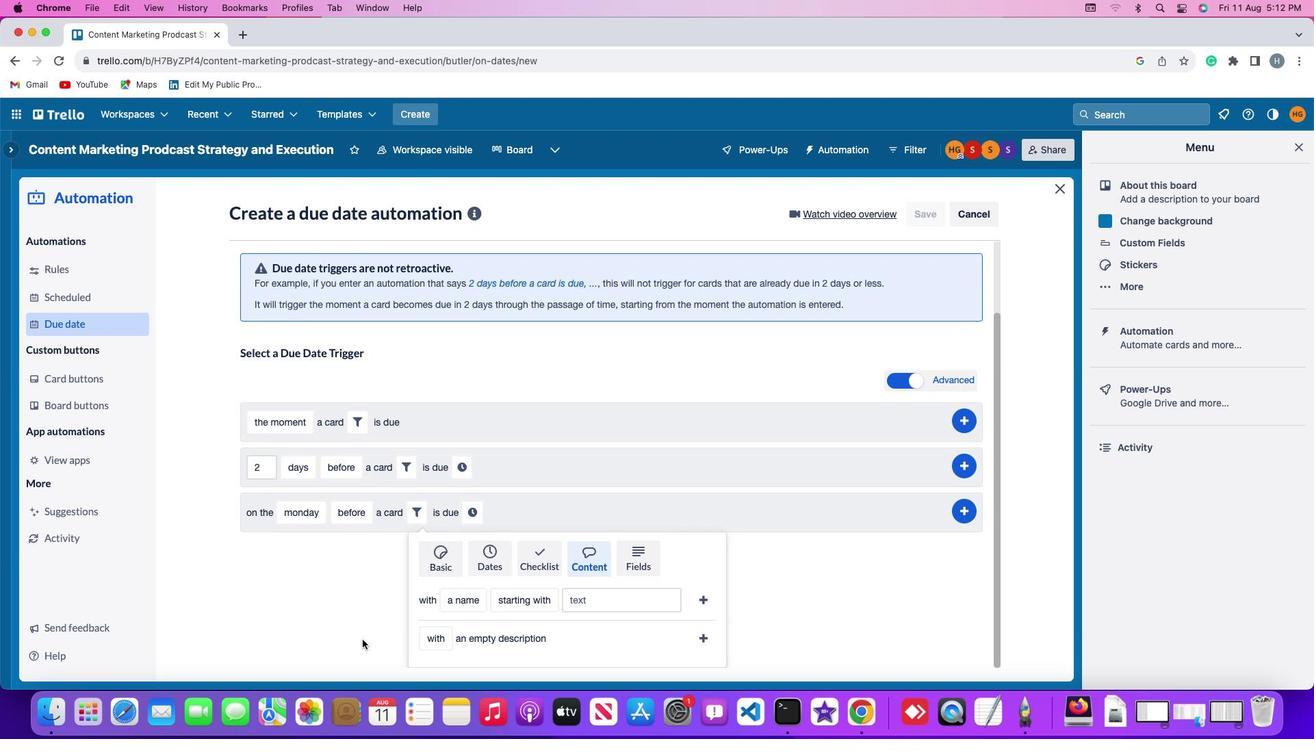 
Action: Mouse moved to (457, 593)
Screenshot: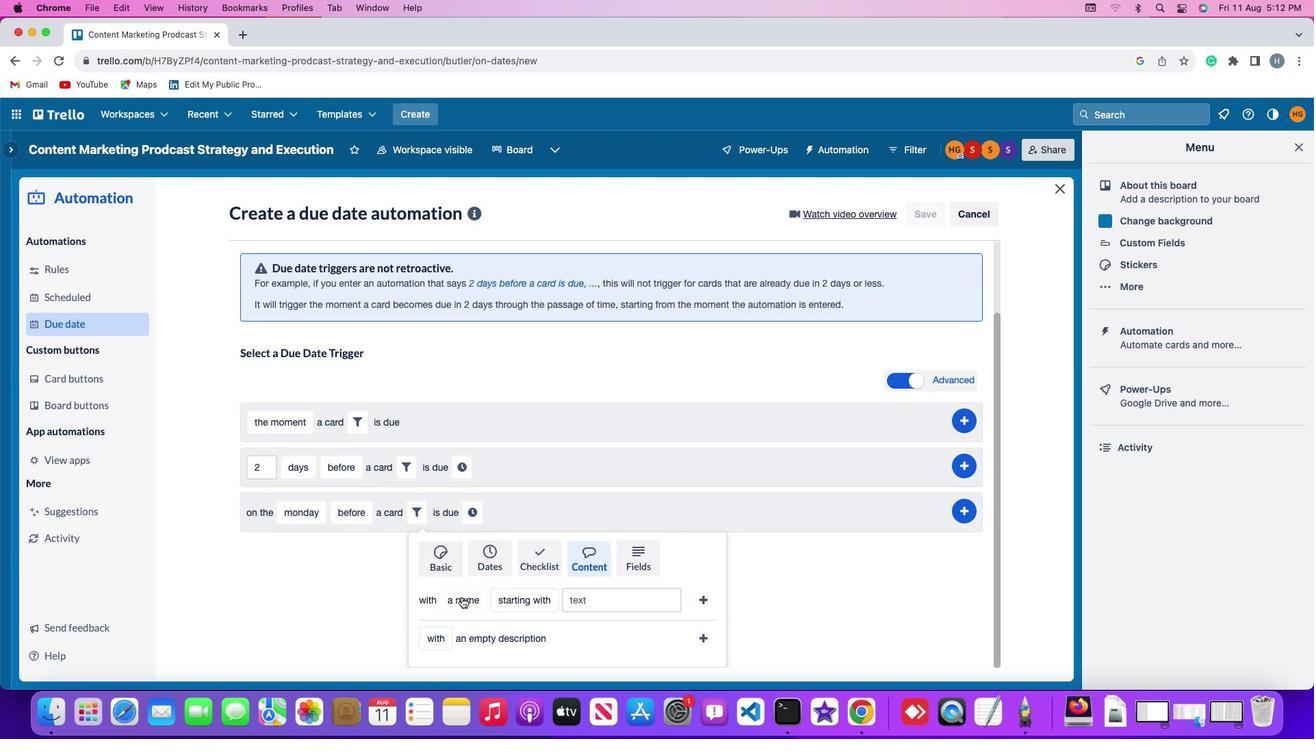
Action: Mouse pressed left at (457, 593)
Screenshot: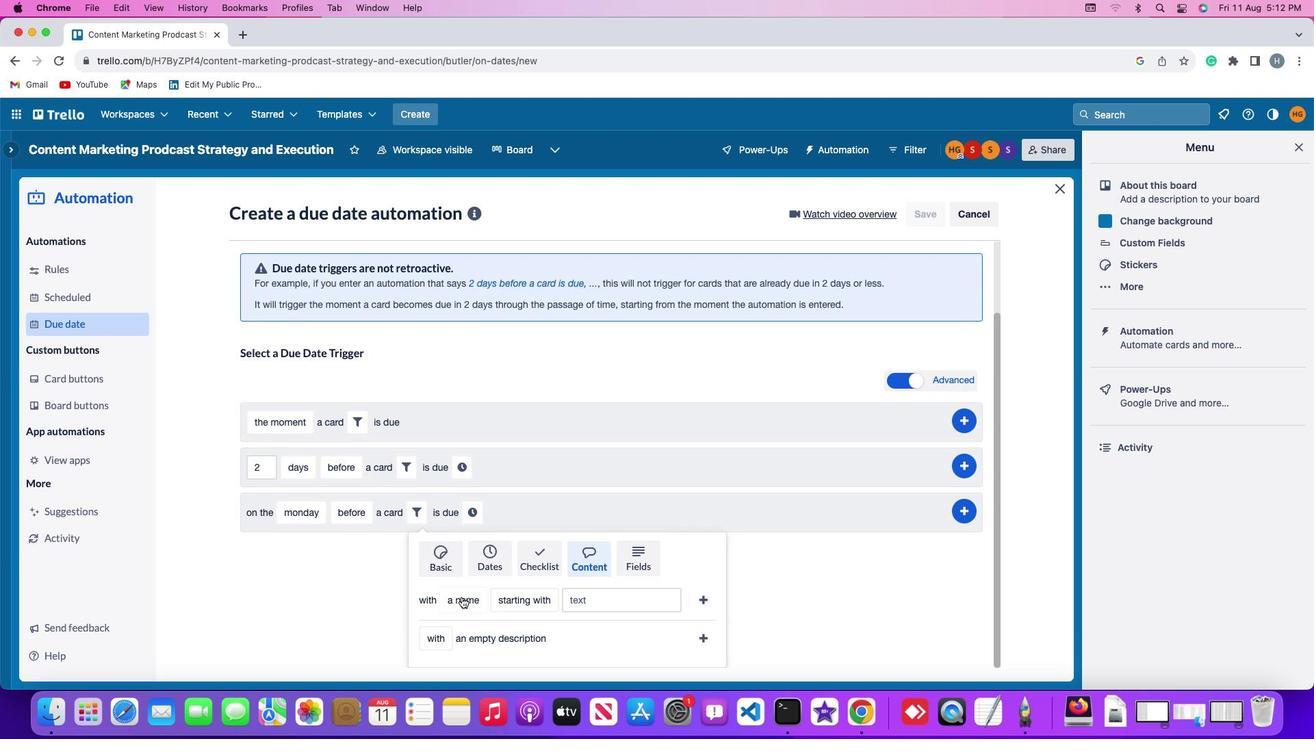 
Action: Mouse moved to (473, 571)
Screenshot: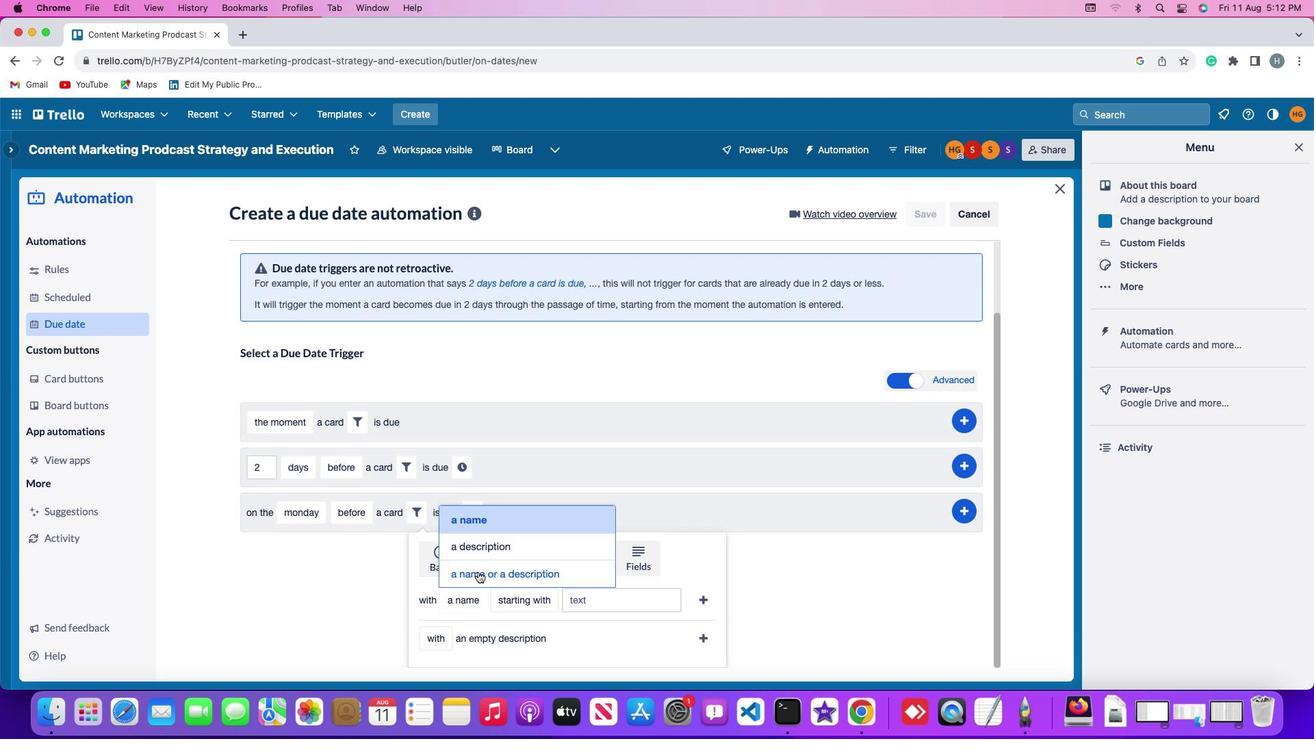 
Action: Mouse pressed left at (473, 571)
Screenshot: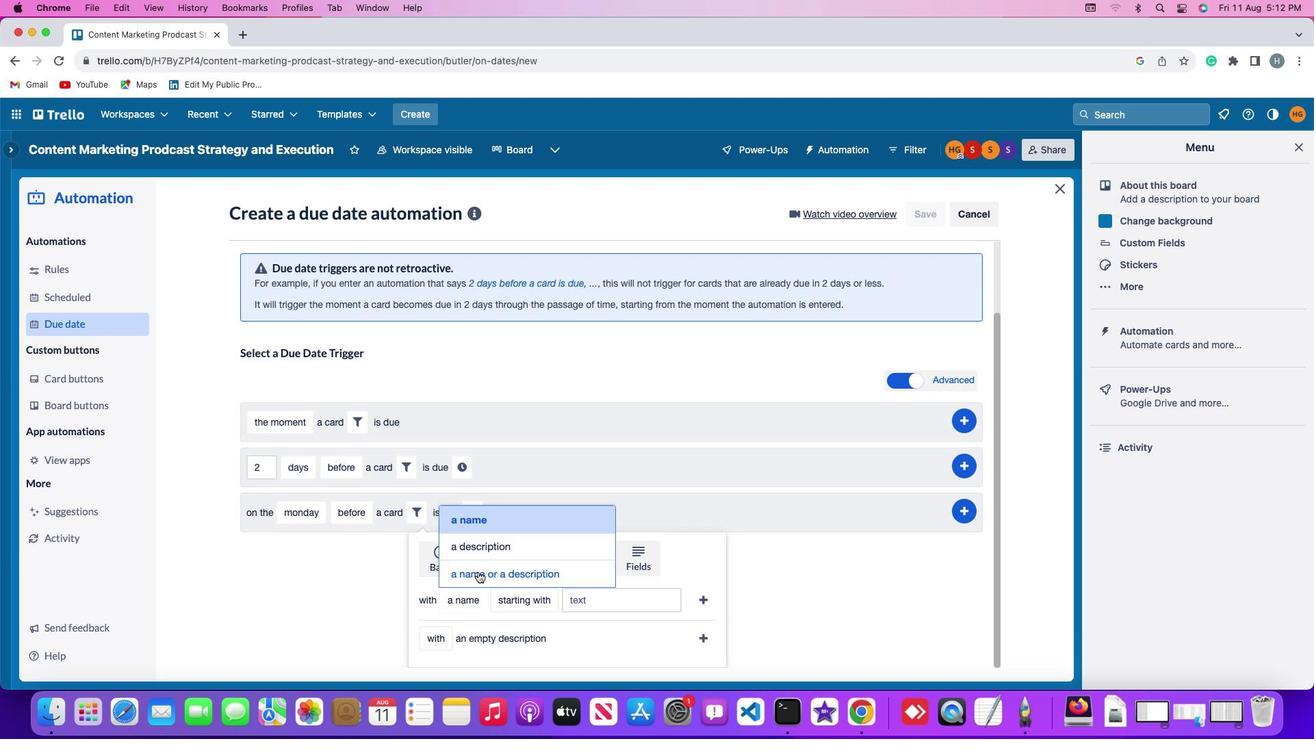 
Action: Mouse moved to (577, 599)
Screenshot: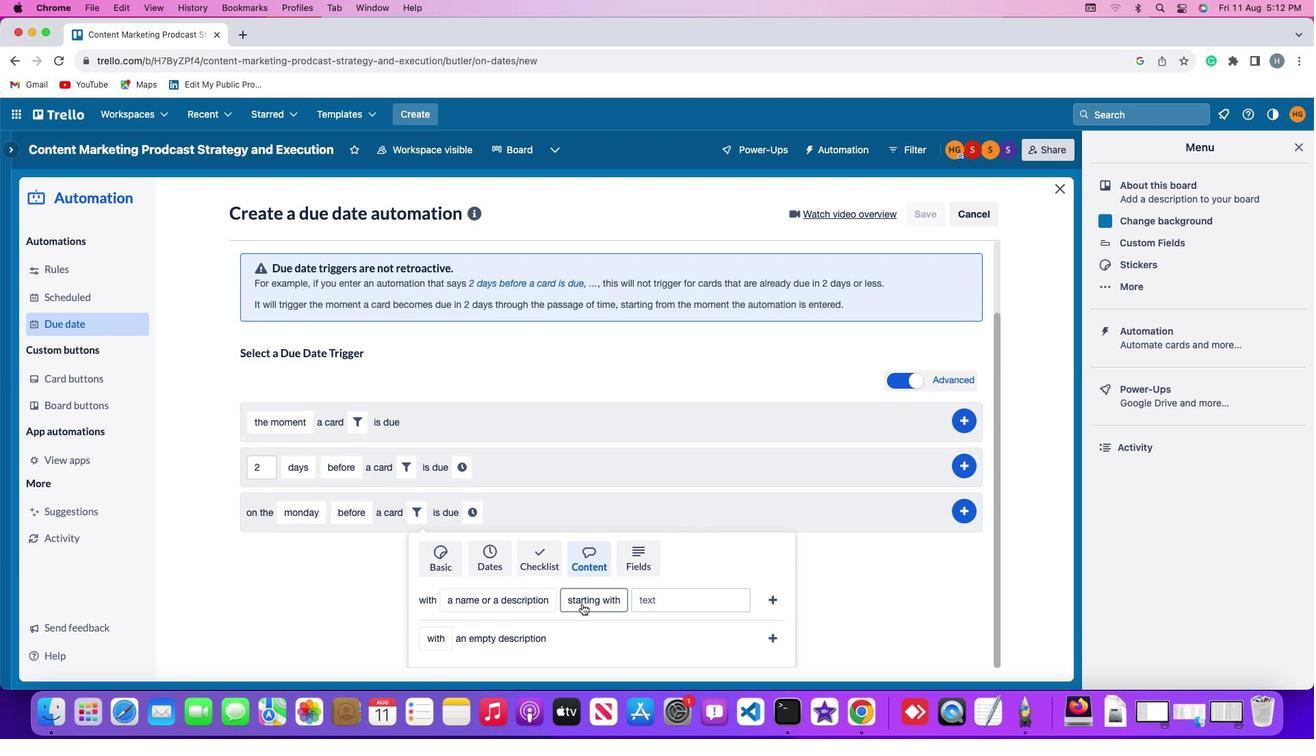 
Action: Mouse pressed left at (577, 599)
Screenshot: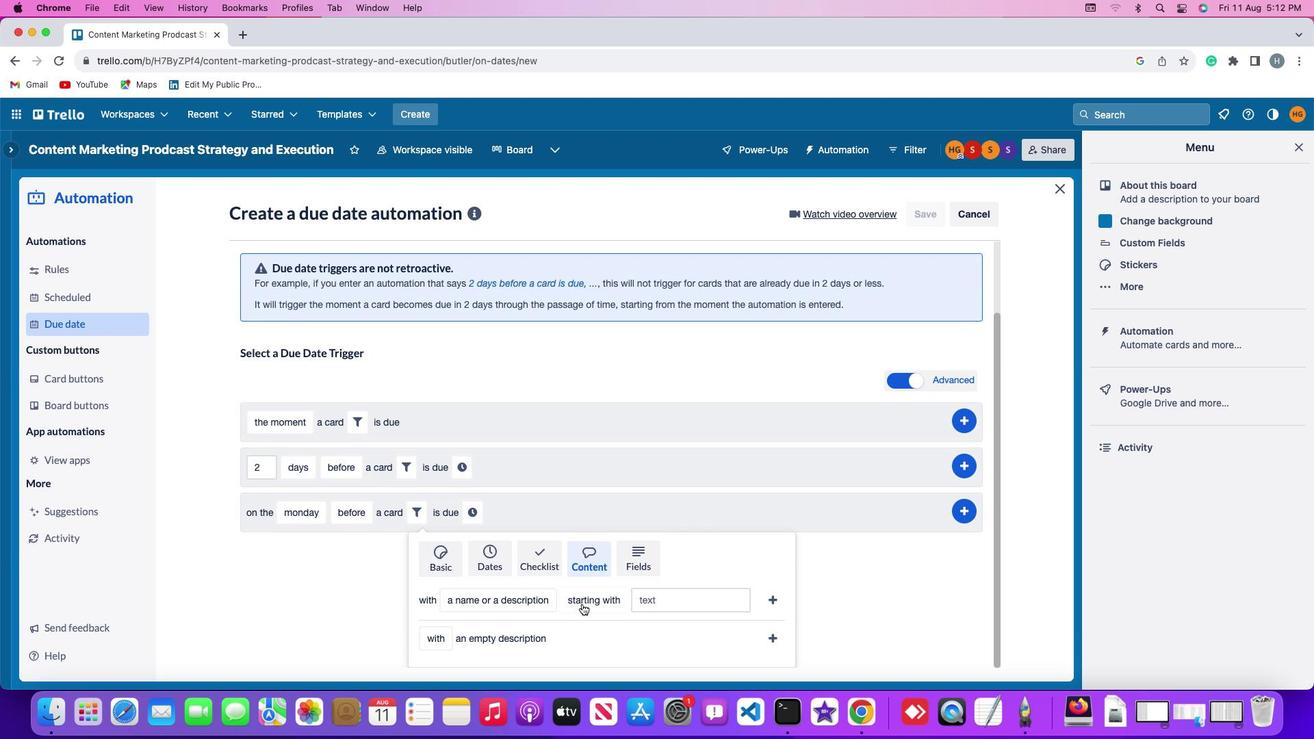 
Action: Mouse moved to (591, 573)
Screenshot: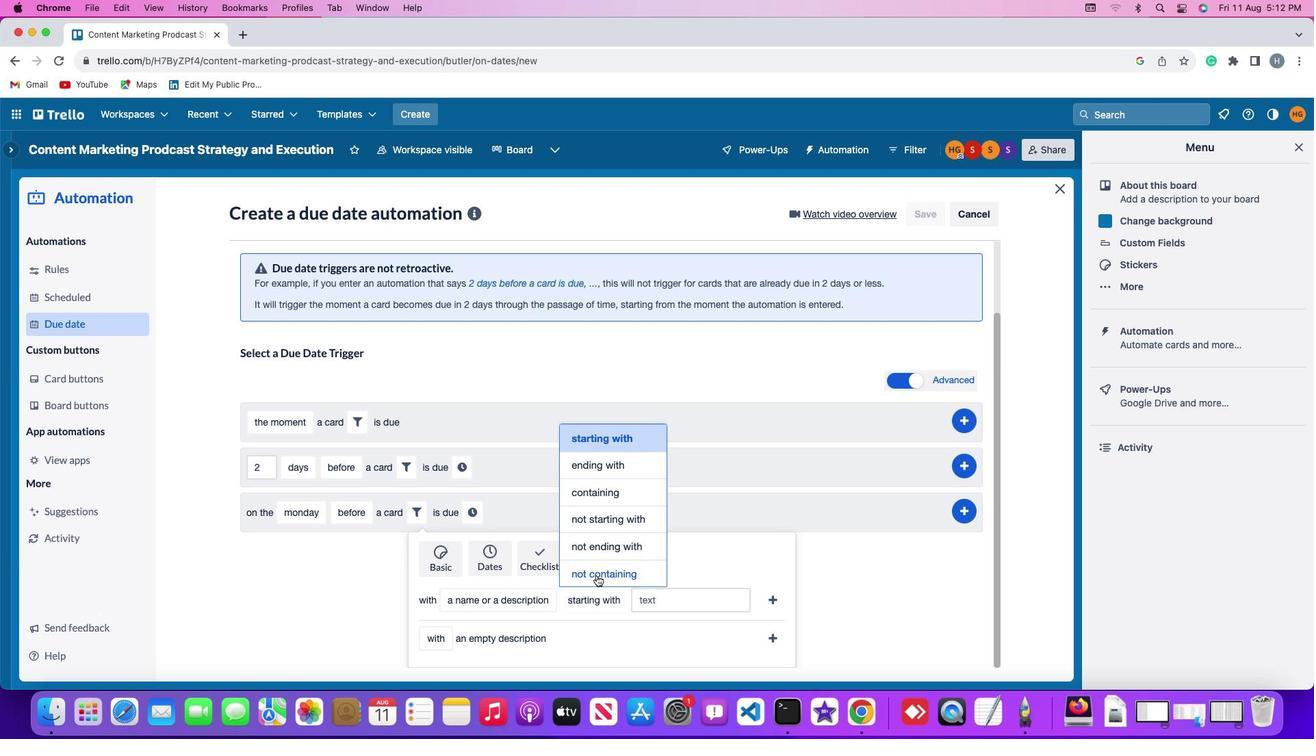 
Action: Mouse pressed left at (591, 573)
Screenshot: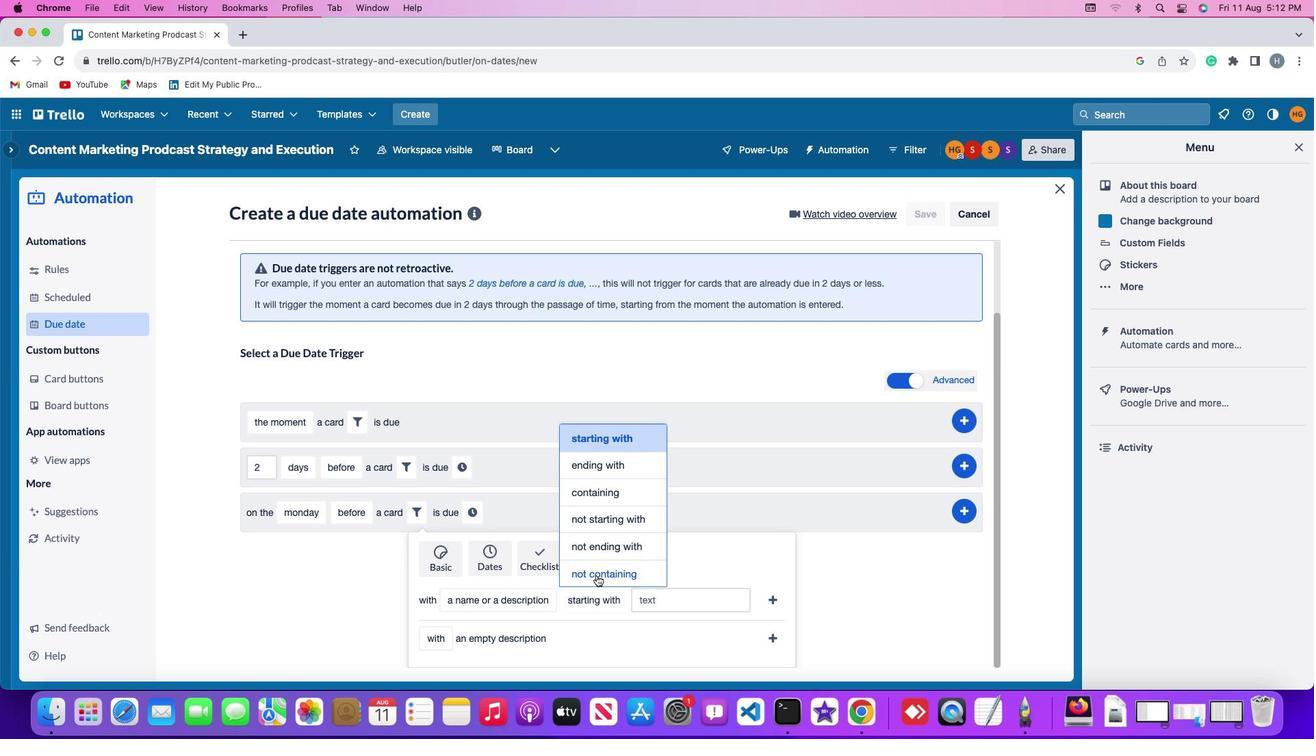 
Action: Mouse moved to (667, 600)
Screenshot: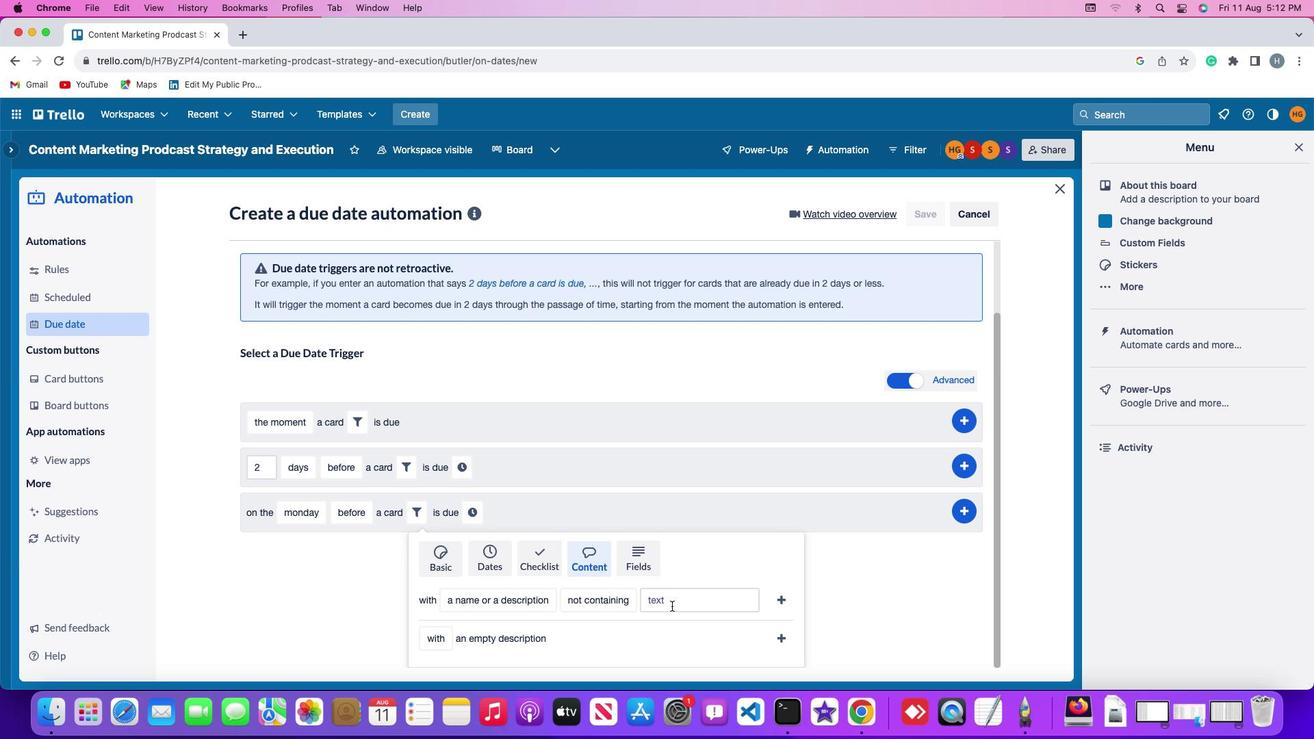 
Action: Mouse pressed left at (667, 600)
Screenshot: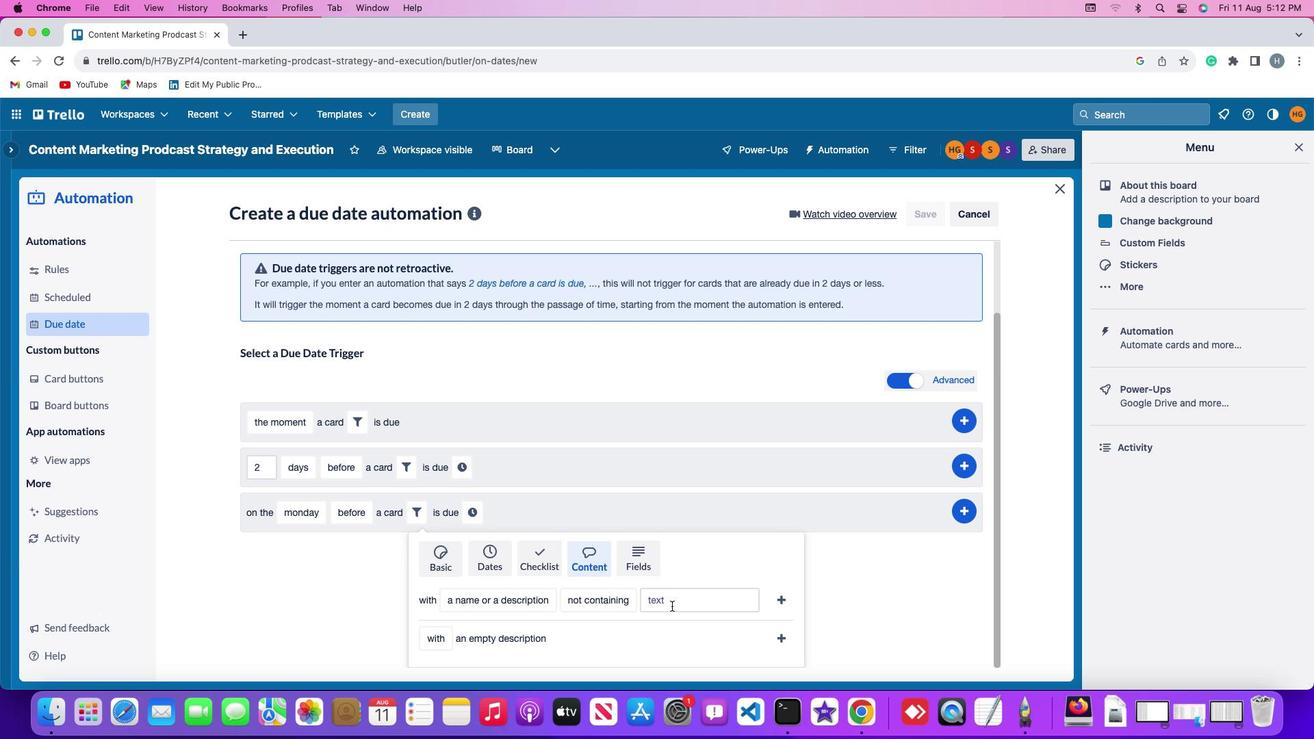 
Action: Mouse moved to (662, 602)
Screenshot: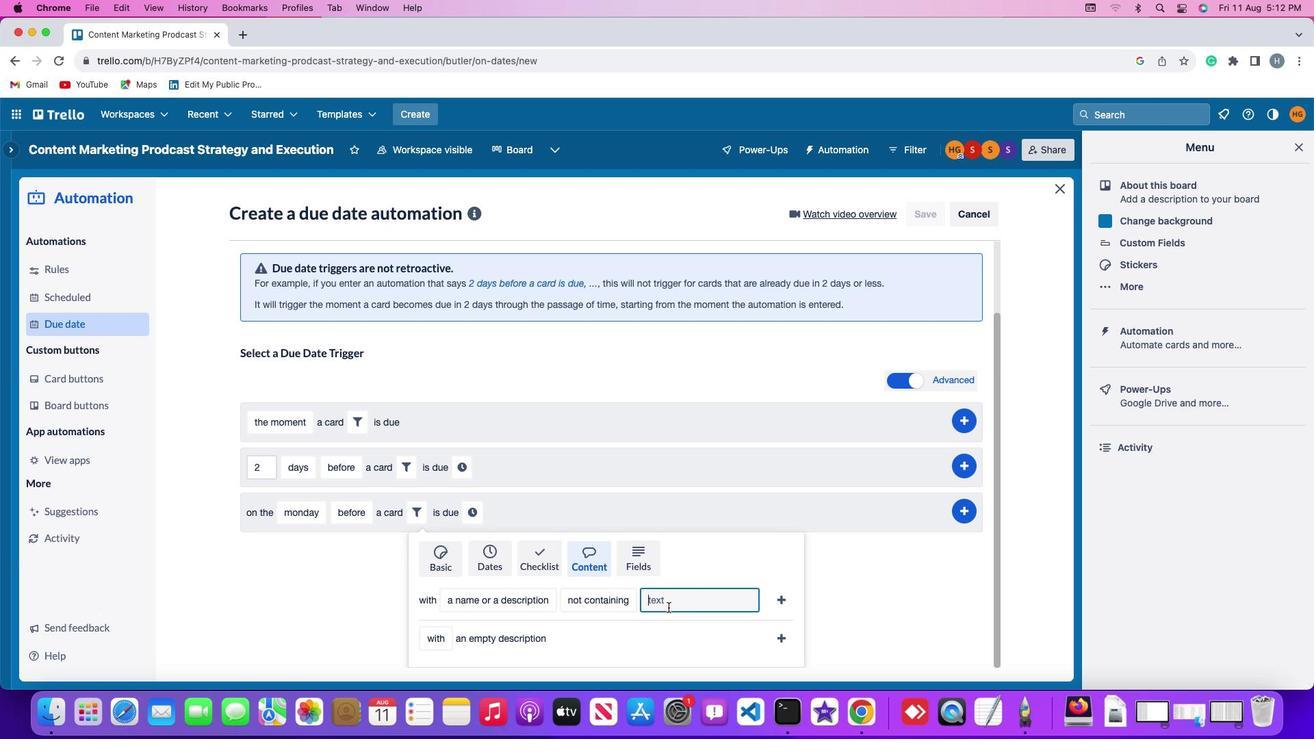 
Action: Key pressed 'r''e''s''u''m''e'
Screenshot: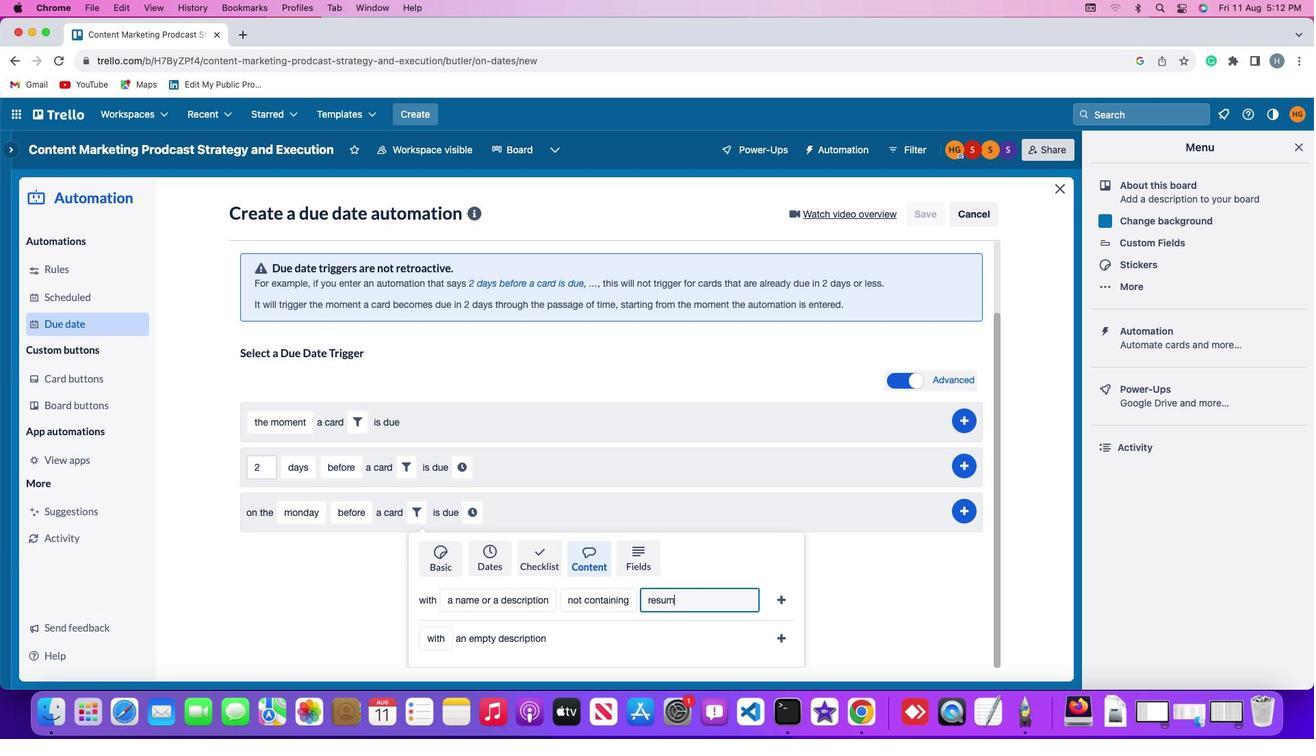 
Action: Mouse moved to (774, 595)
Screenshot: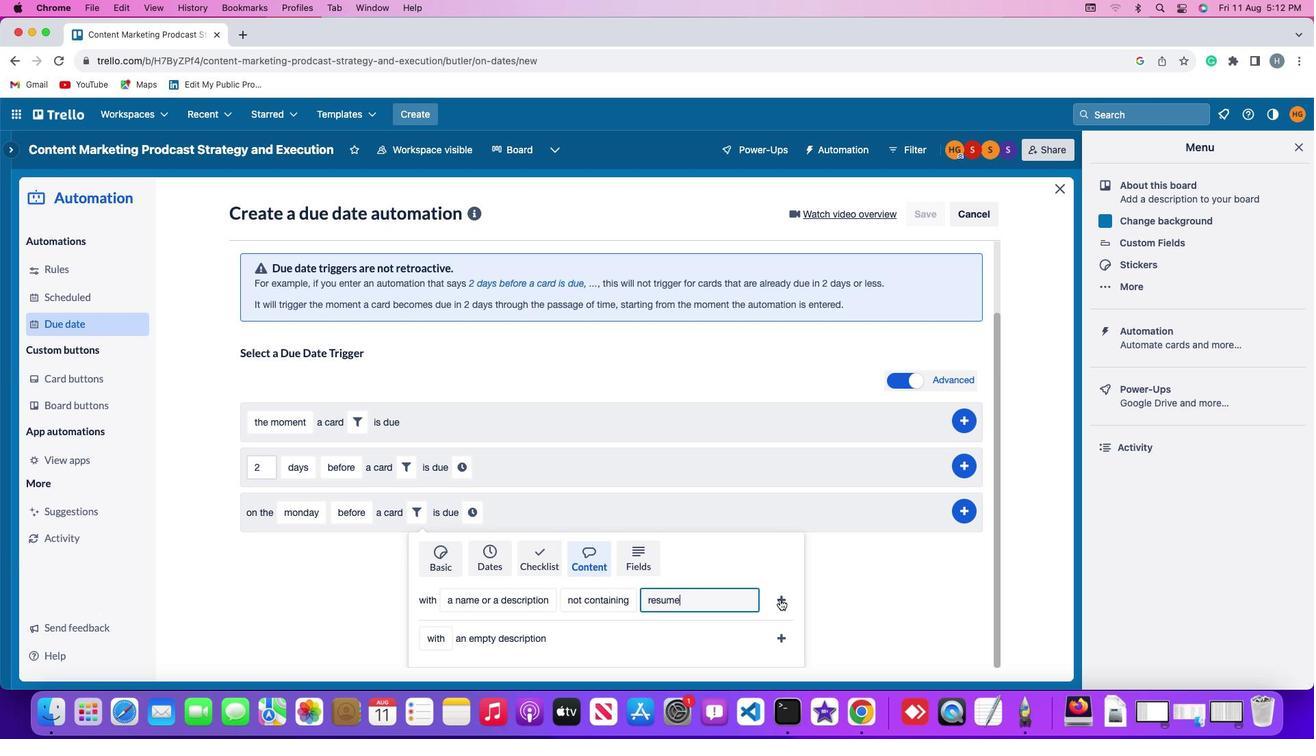 
Action: Mouse pressed left at (774, 595)
Screenshot: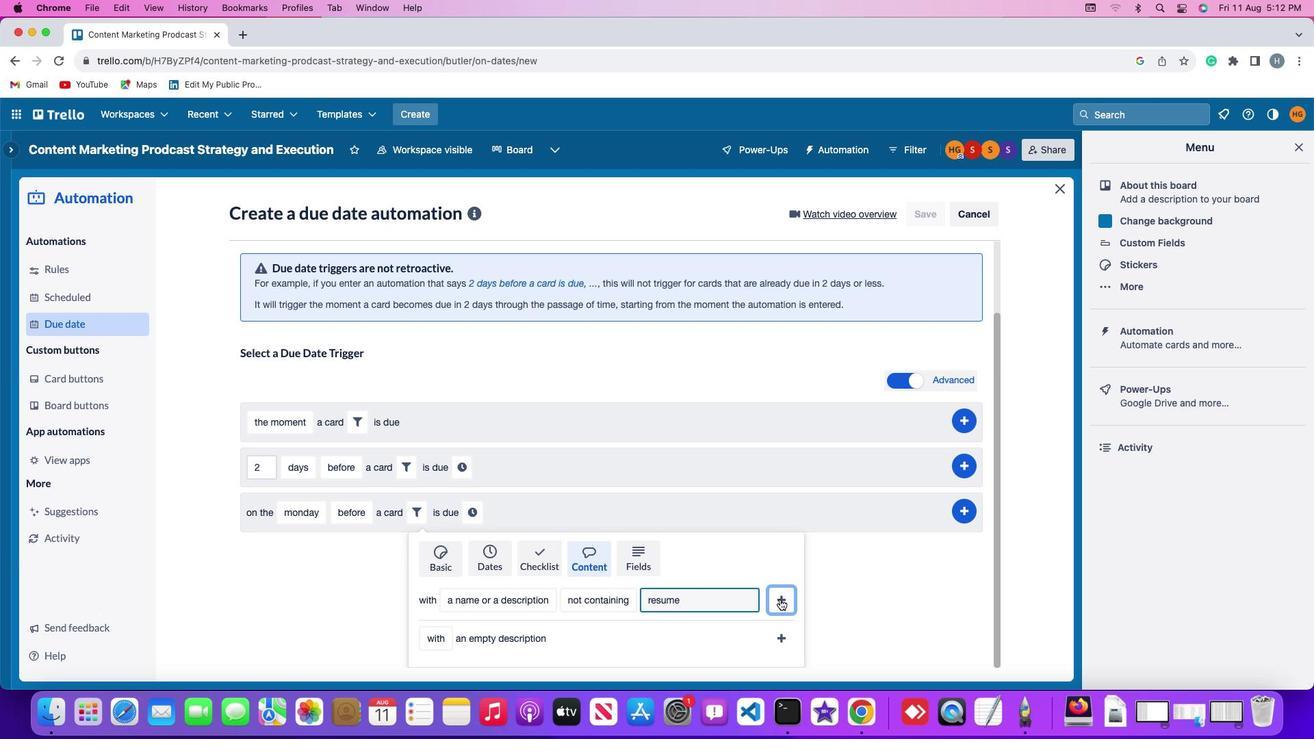 
Action: Mouse moved to (732, 593)
Screenshot: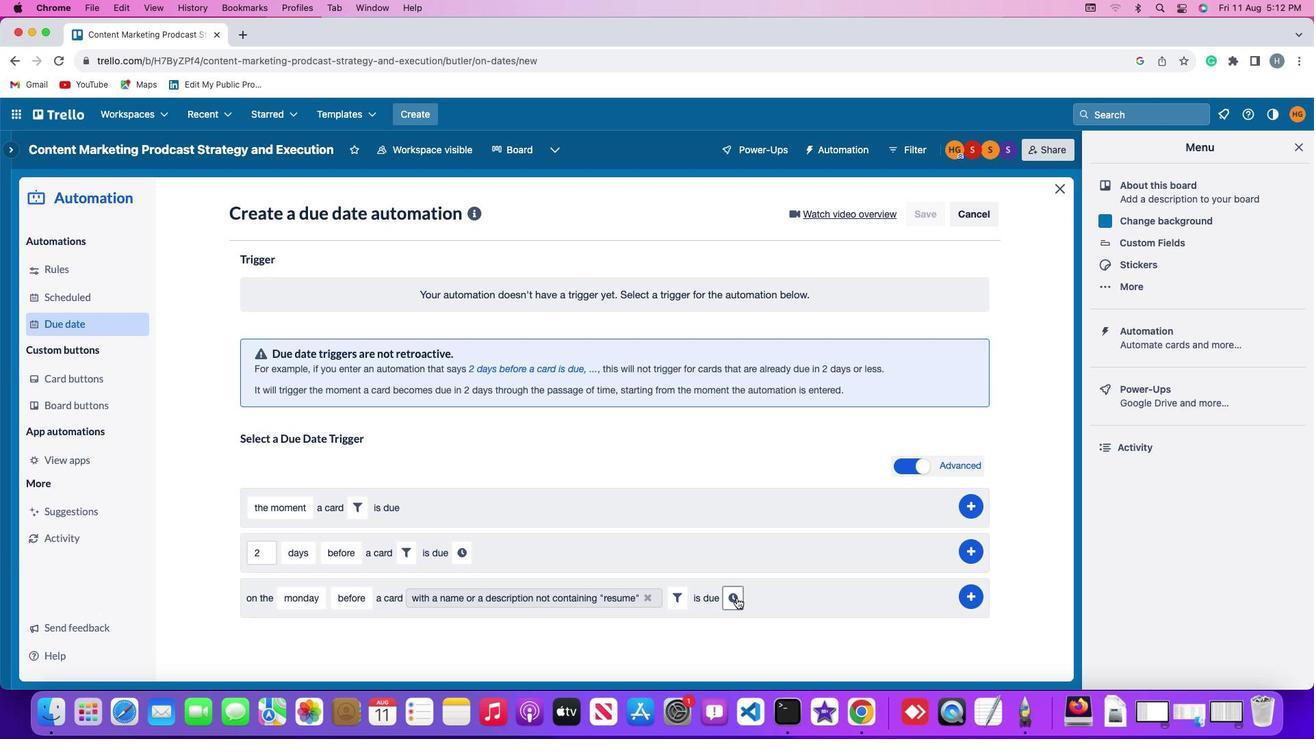 
Action: Mouse pressed left at (732, 593)
Screenshot: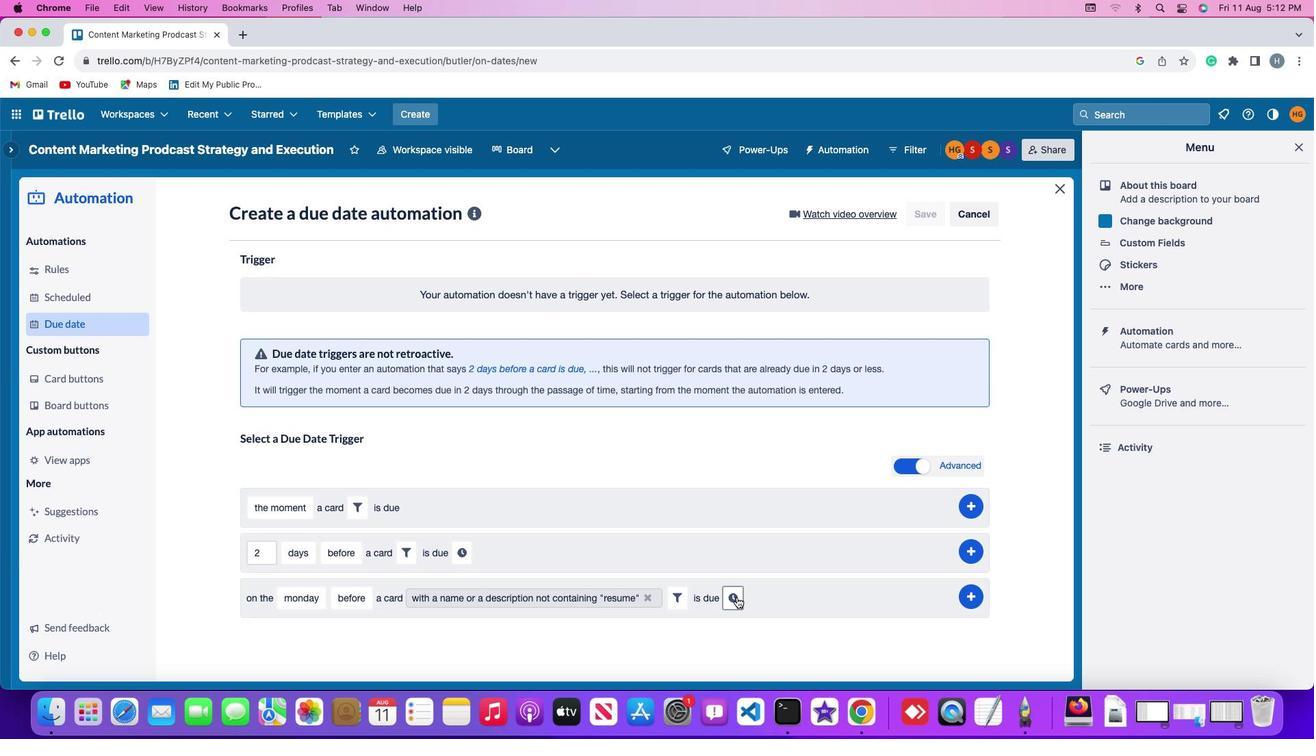 
Action: Mouse moved to (757, 596)
Screenshot: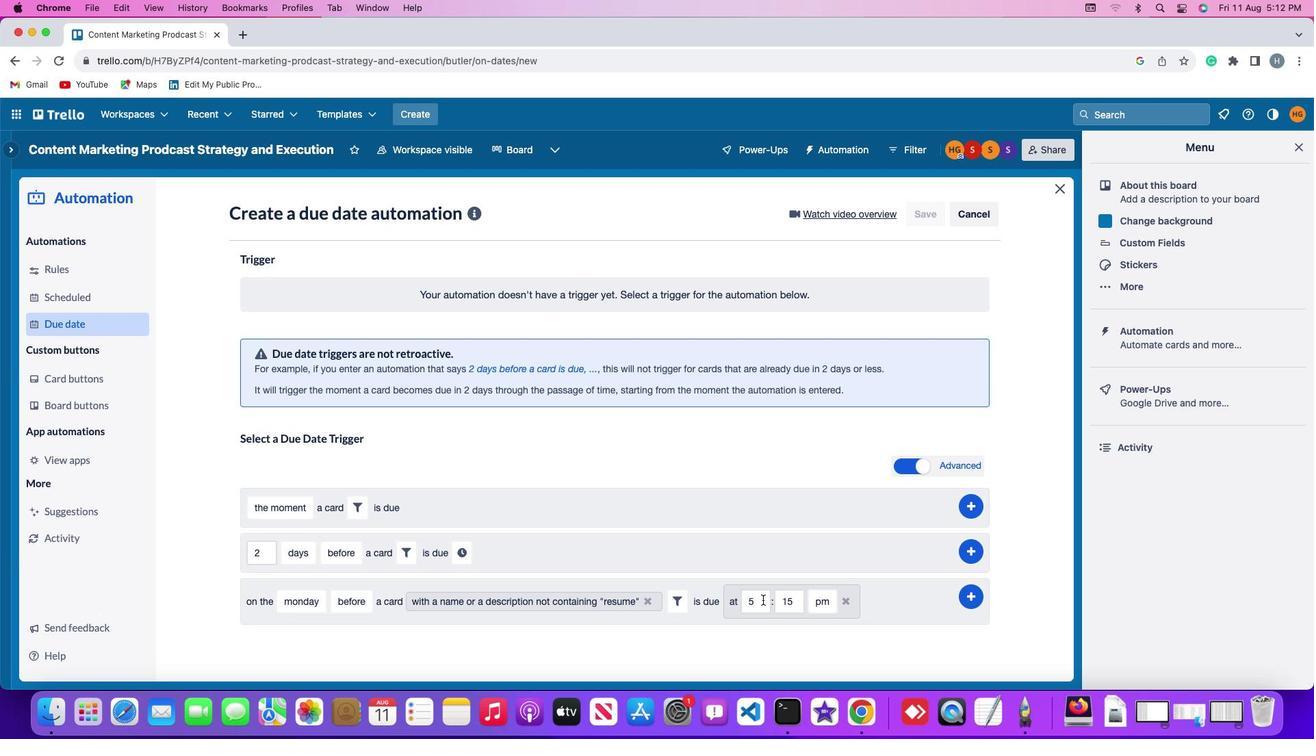 
Action: Mouse pressed left at (757, 596)
Screenshot: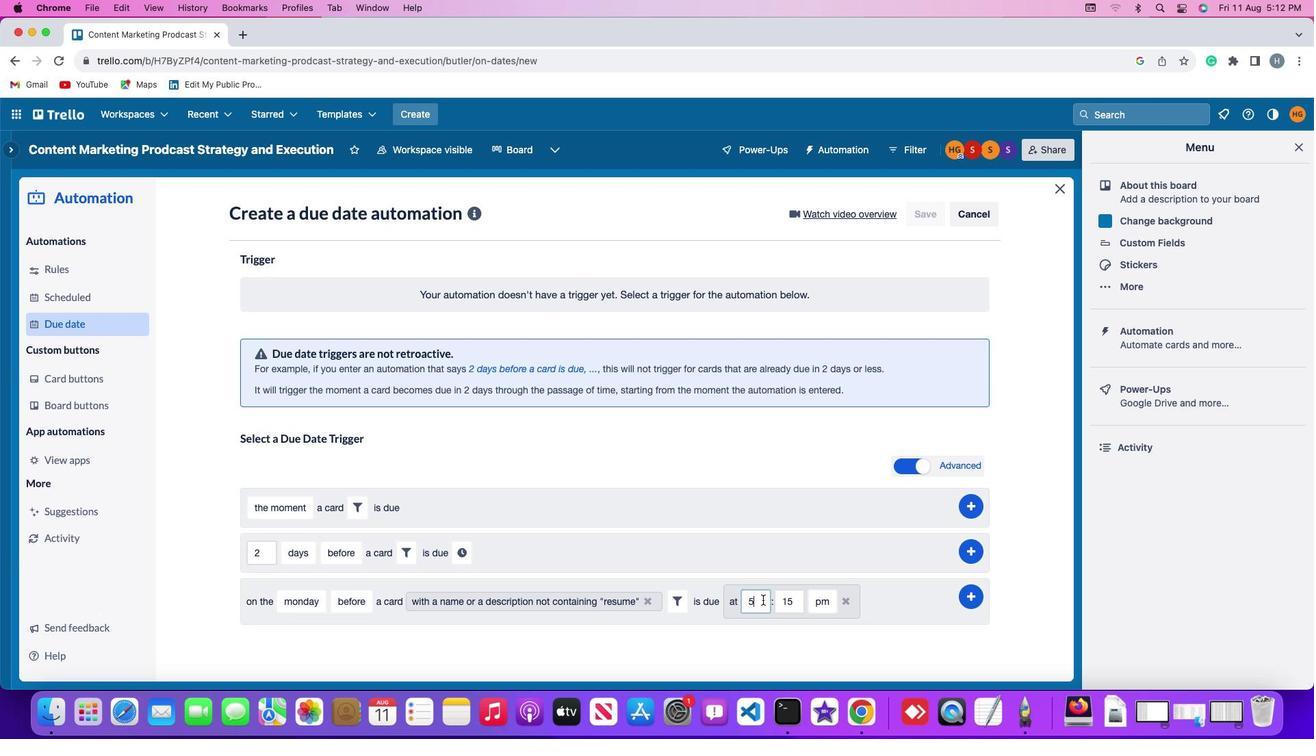 
Action: Key pressed Key.backspace
Screenshot: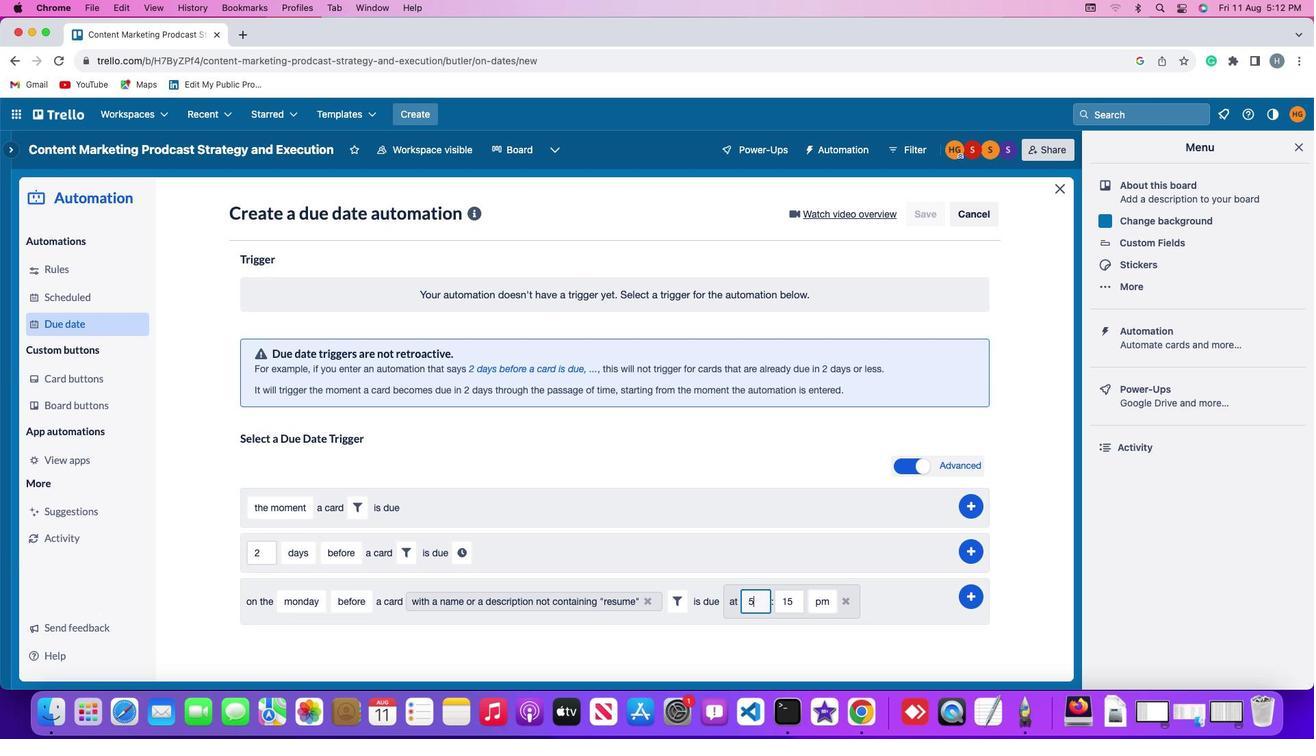
Action: Mouse moved to (757, 596)
Screenshot: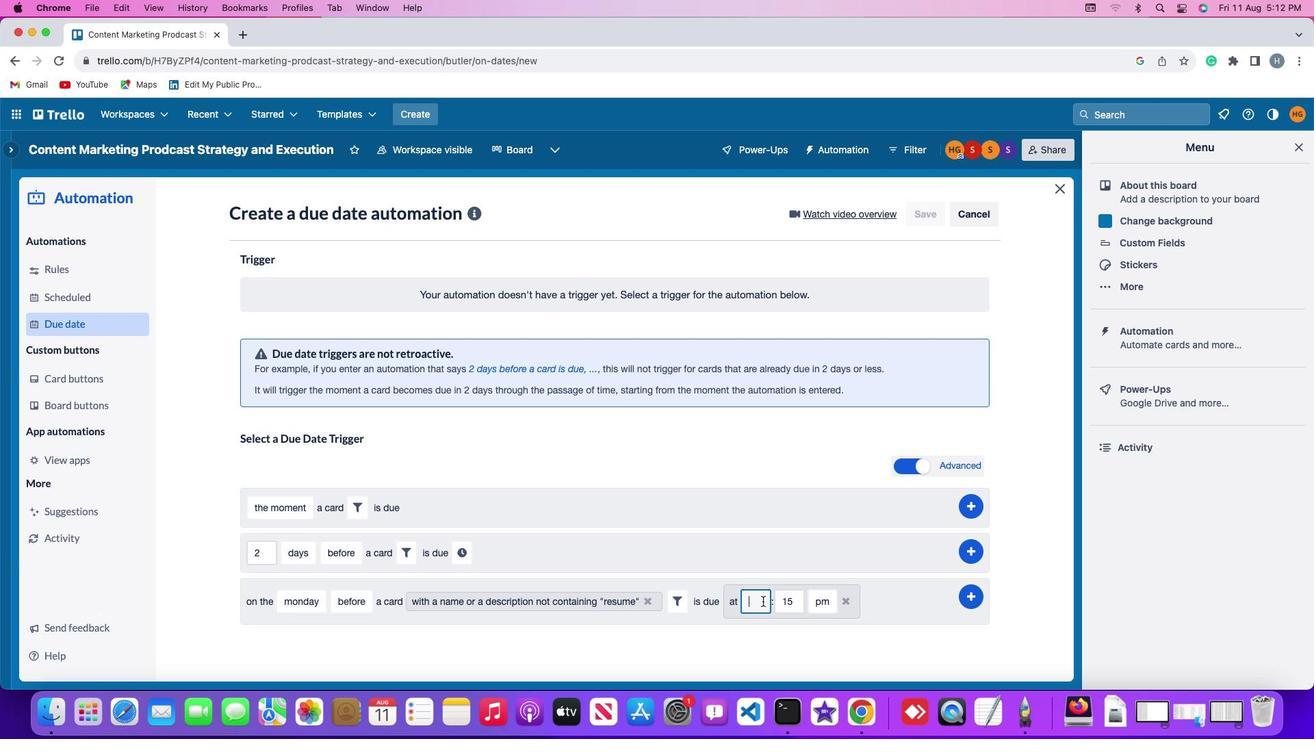 
Action: Key pressed '1''1'
Screenshot: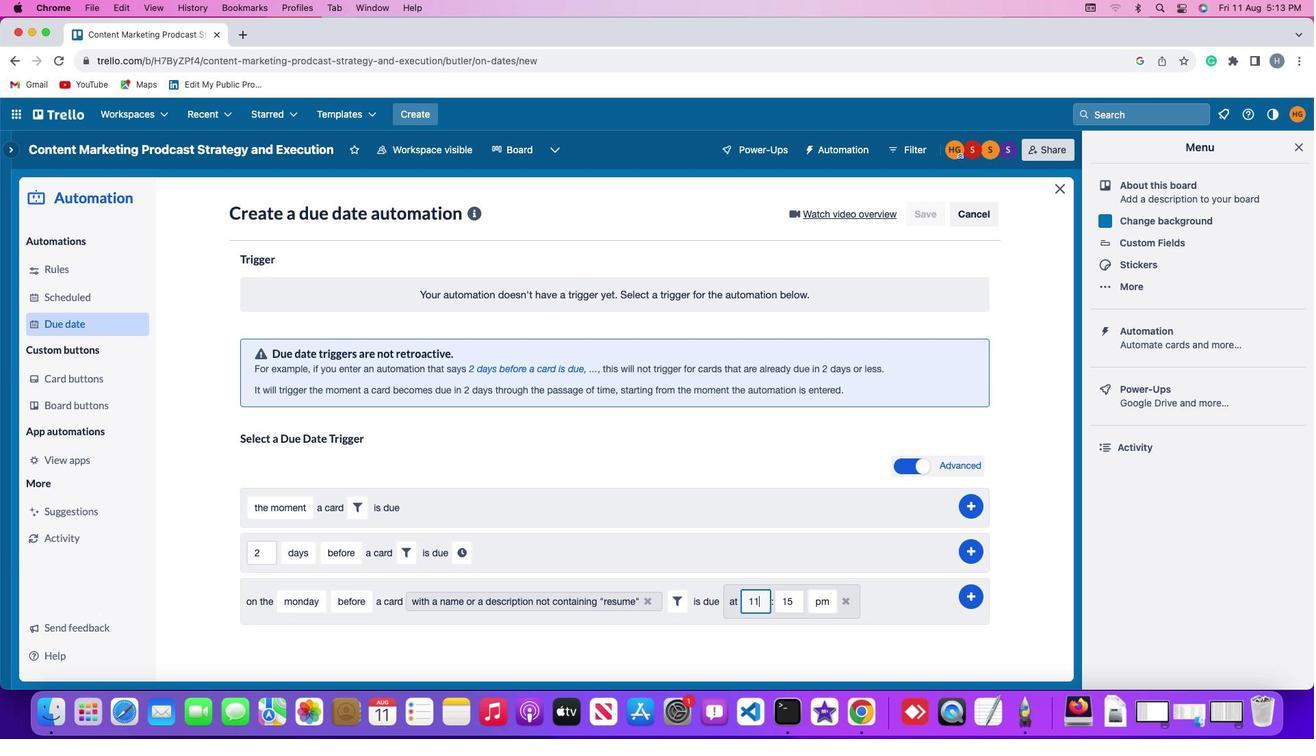 
Action: Mouse moved to (791, 595)
Screenshot: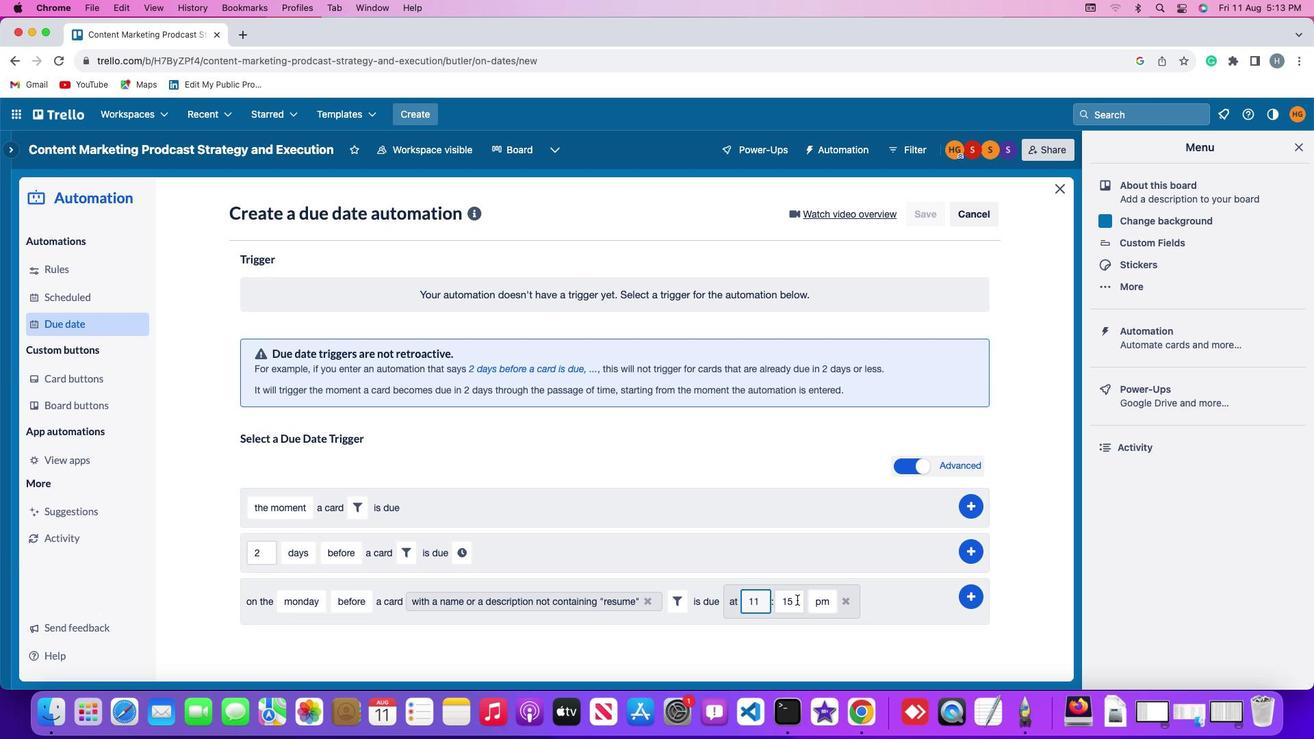 
Action: Mouse pressed left at (791, 595)
Screenshot: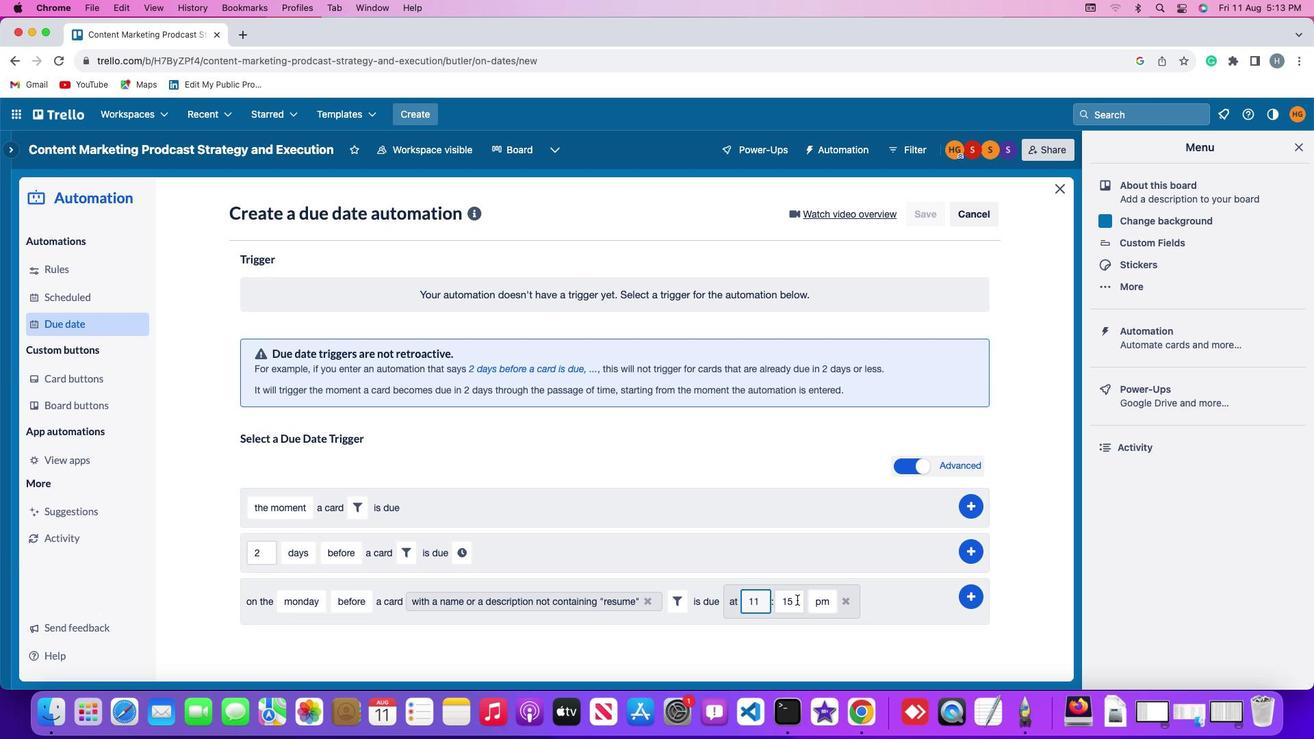 
Action: Key pressed Key.backspaceKey.backspace'0''0'
Screenshot: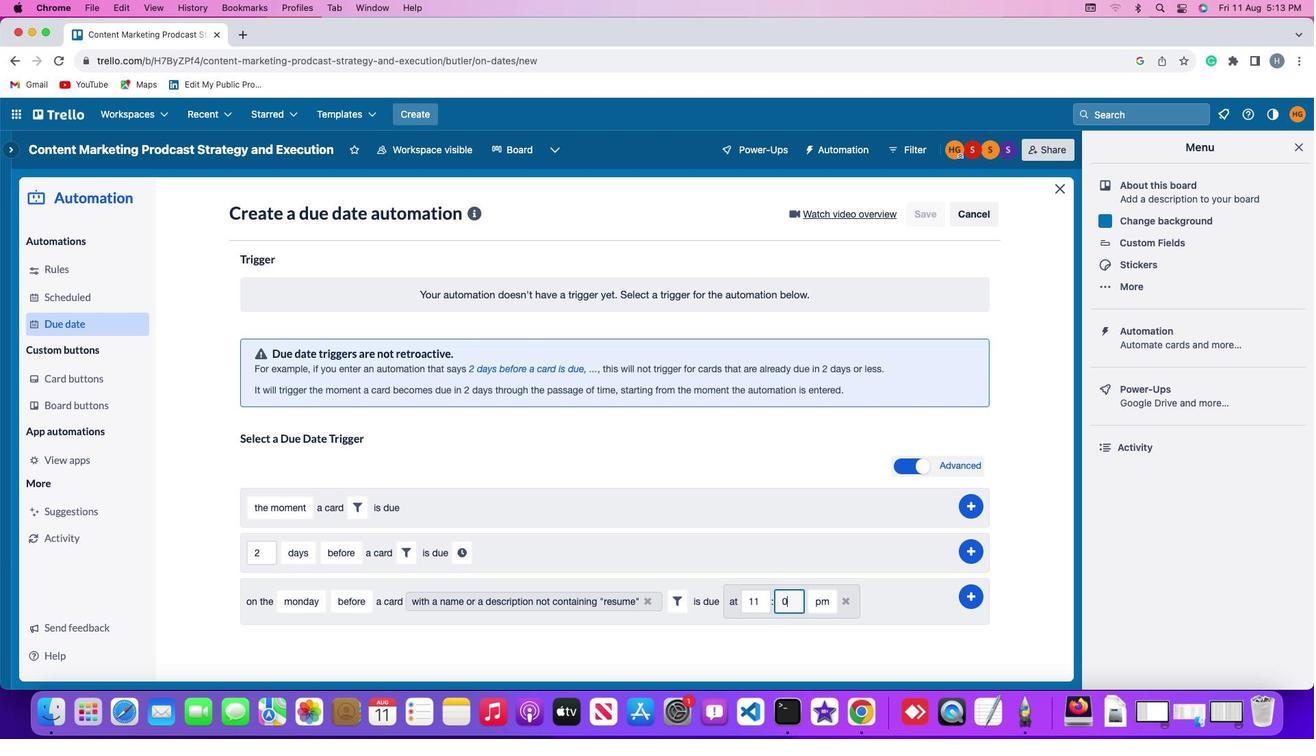 
Action: Mouse moved to (825, 595)
Screenshot: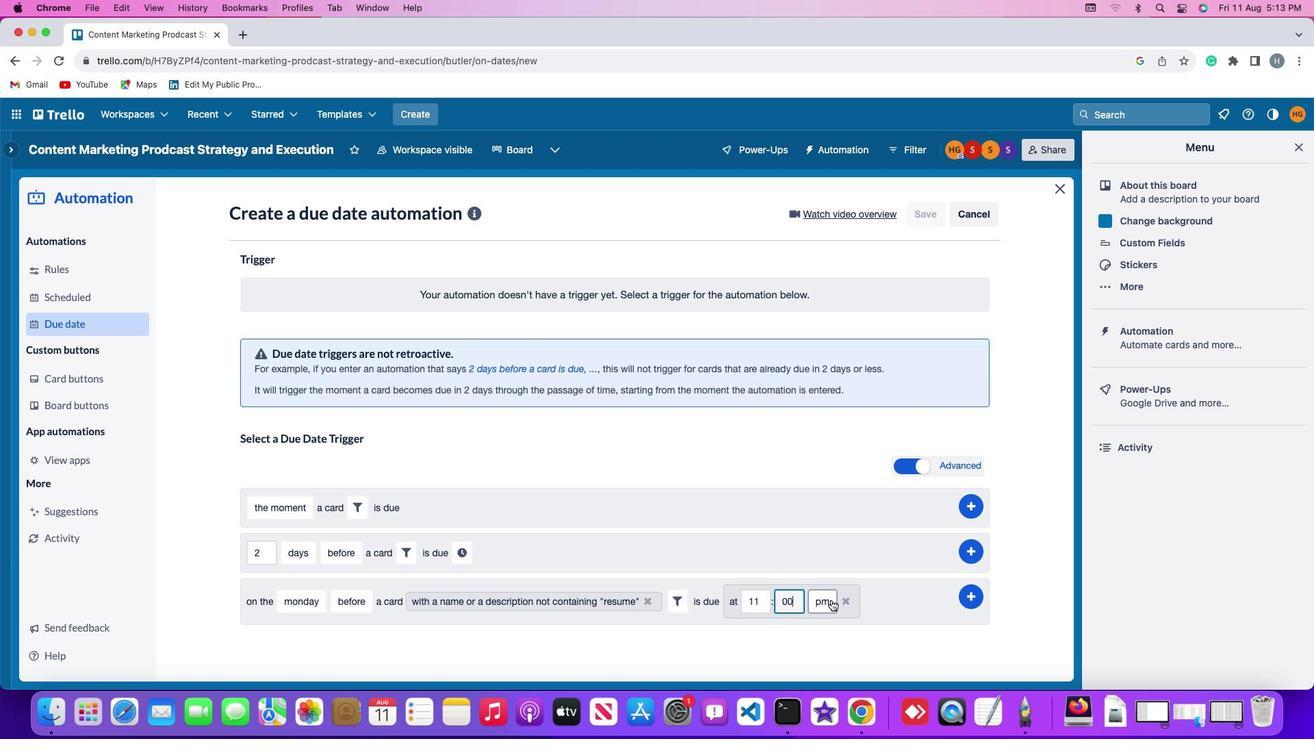 
Action: Mouse pressed left at (825, 595)
Screenshot: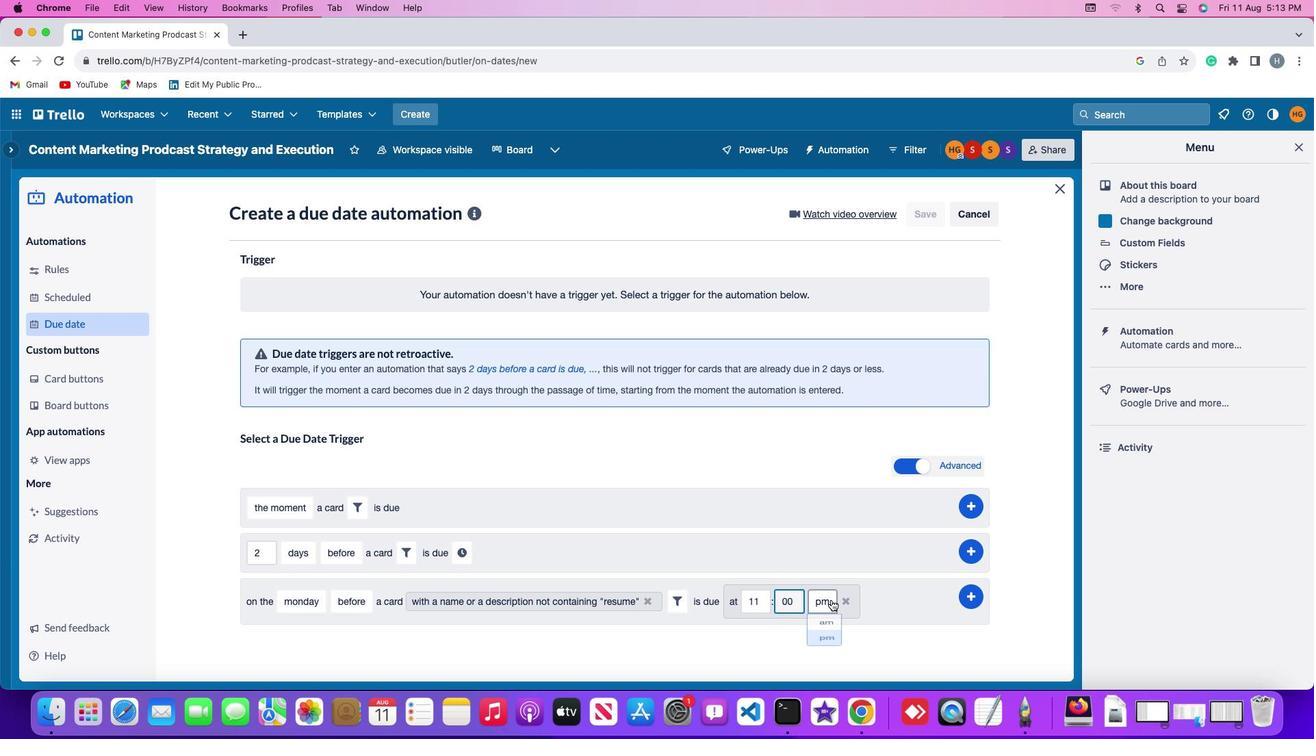 
Action: Mouse moved to (813, 621)
Screenshot: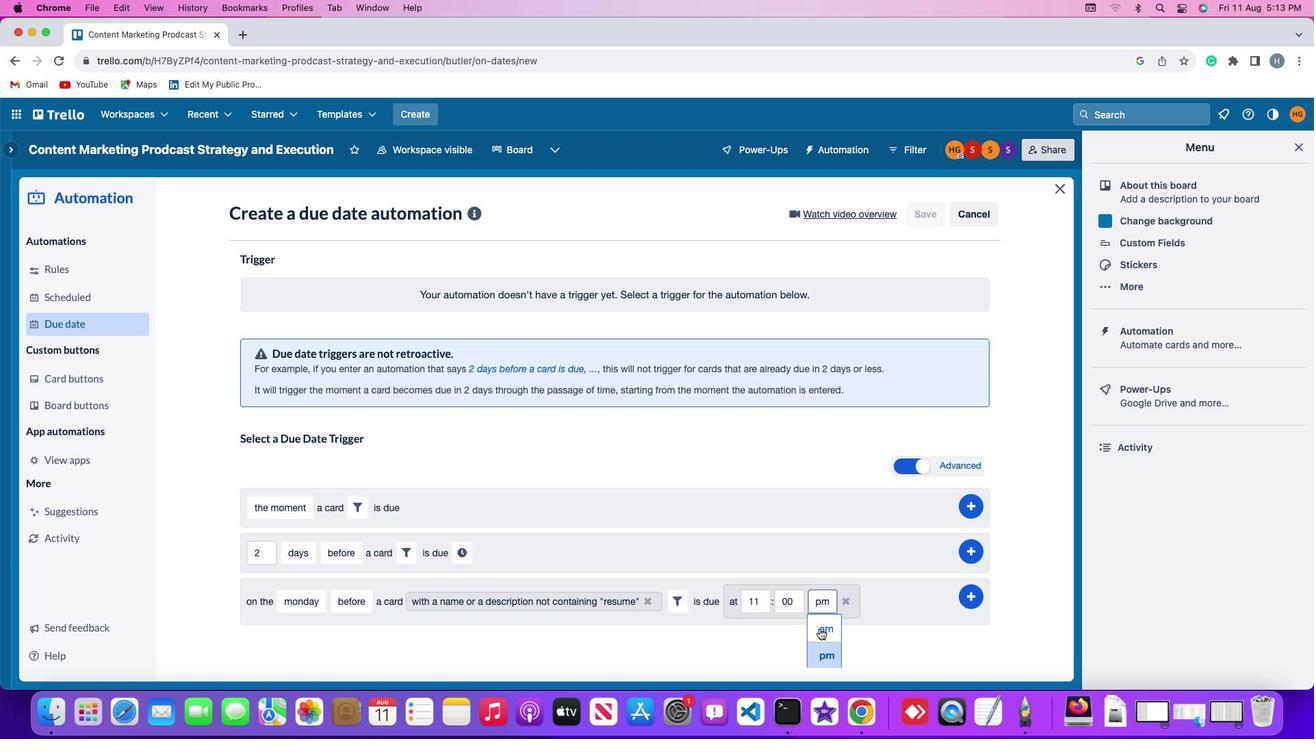 
Action: Mouse pressed left at (813, 621)
Screenshot: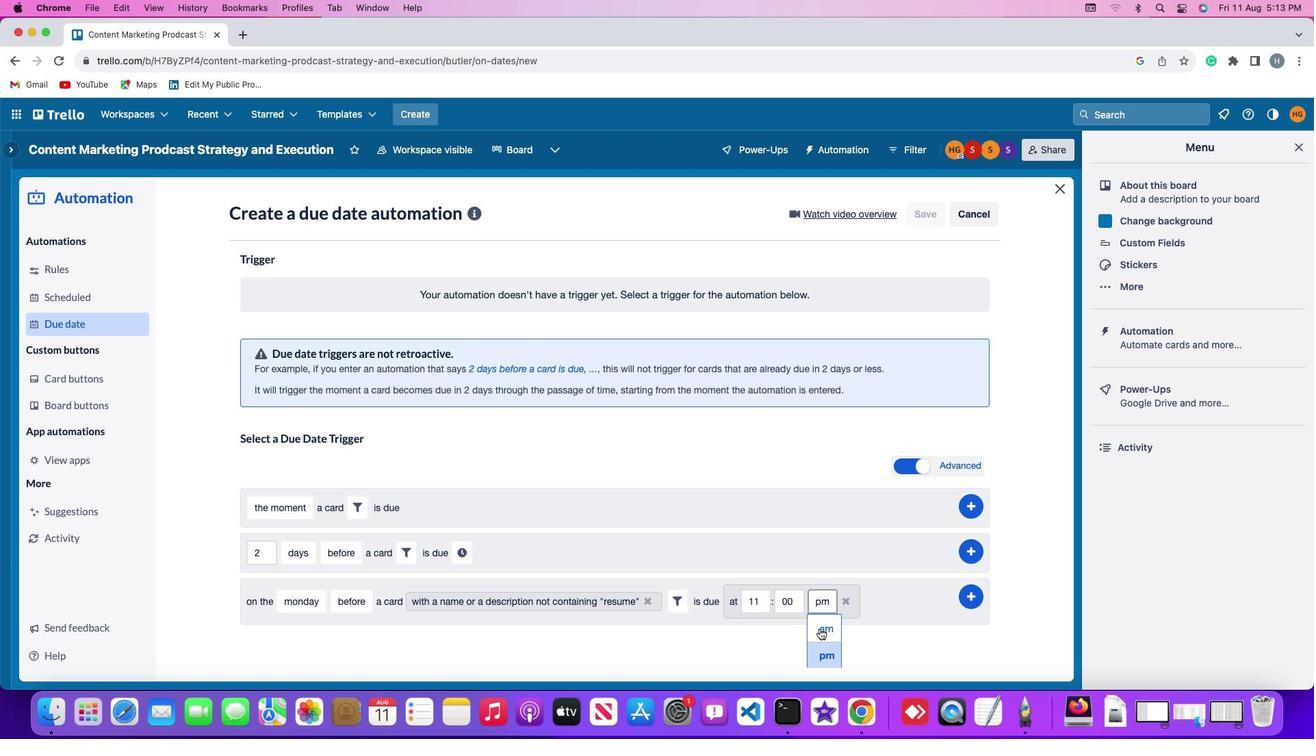 
Action: Mouse moved to (968, 592)
Screenshot: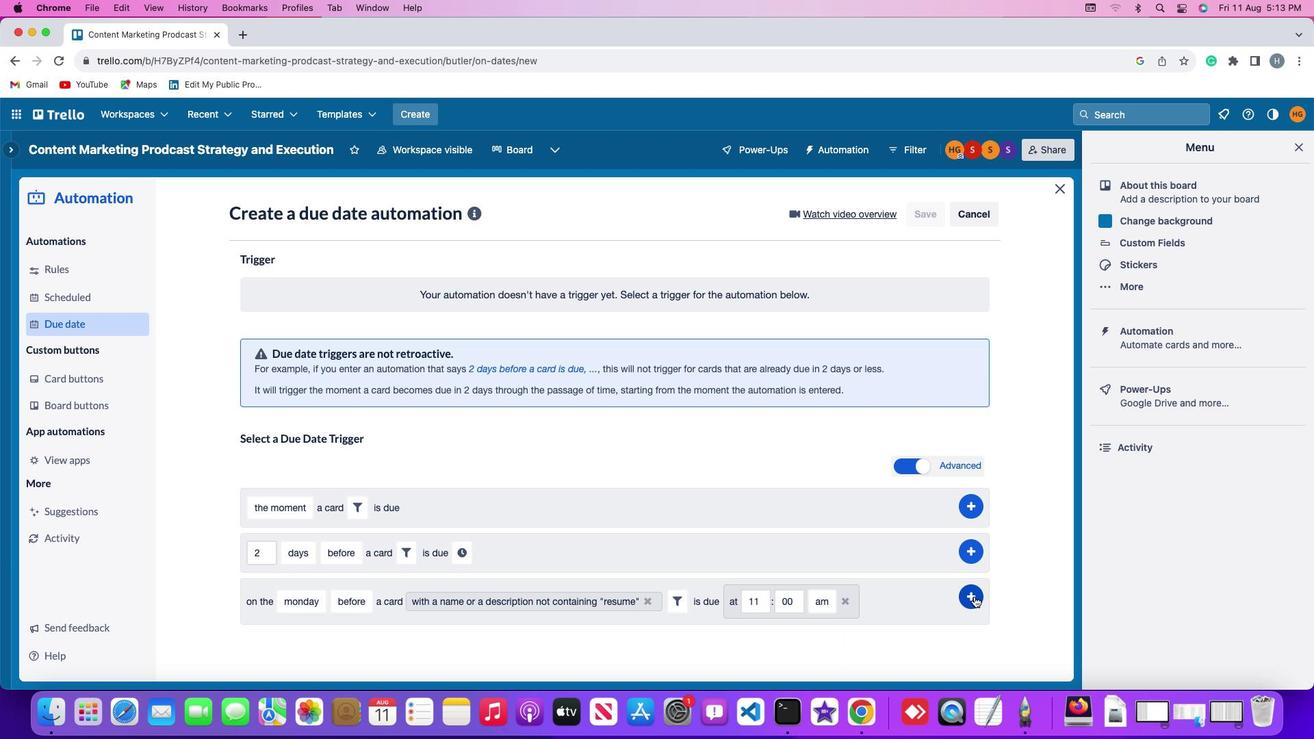 
Action: Mouse pressed left at (968, 592)
Screenshot: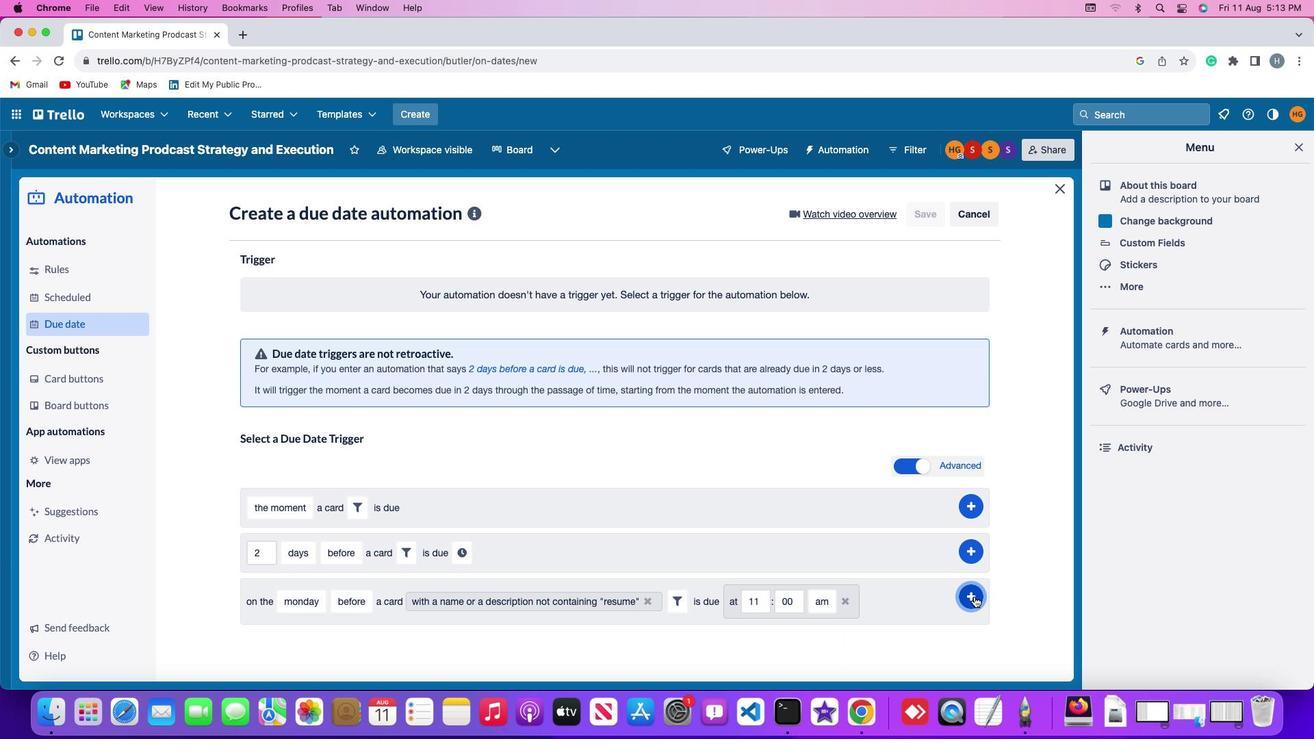 
Action: Mouse moved to (1018, 483)
Screenshot: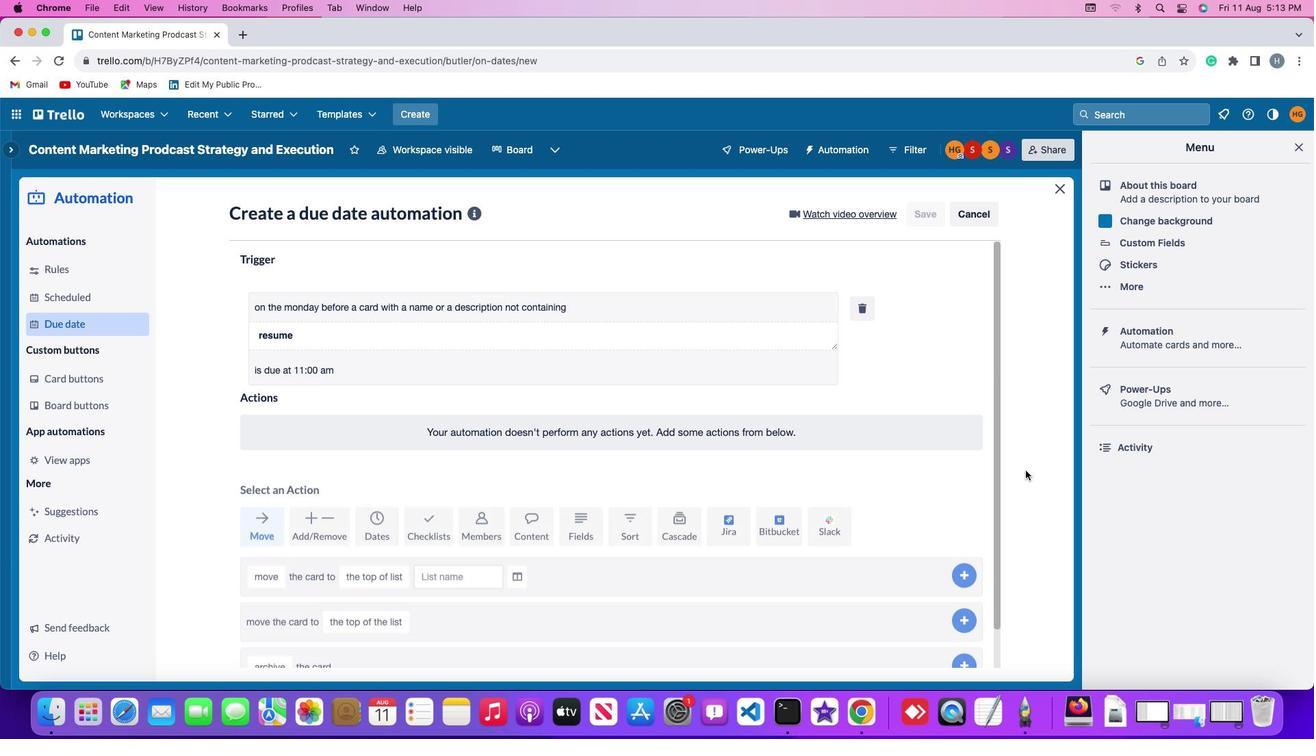 
